 Task: Look for space in Sīrkāzhi, India from 4th June, 2023 to 15th June, 2023 for 2 adults in price range Rs.10000 to Rs.15000. Place can be entire place with 1  bedroom having 1 bed and 1 bathroom. Property type can be house, flat, guest house, hotel. Booking option can be shelf check-in. Required host language is English.
Action: Mouse moved to (402, 73)
Screenshot: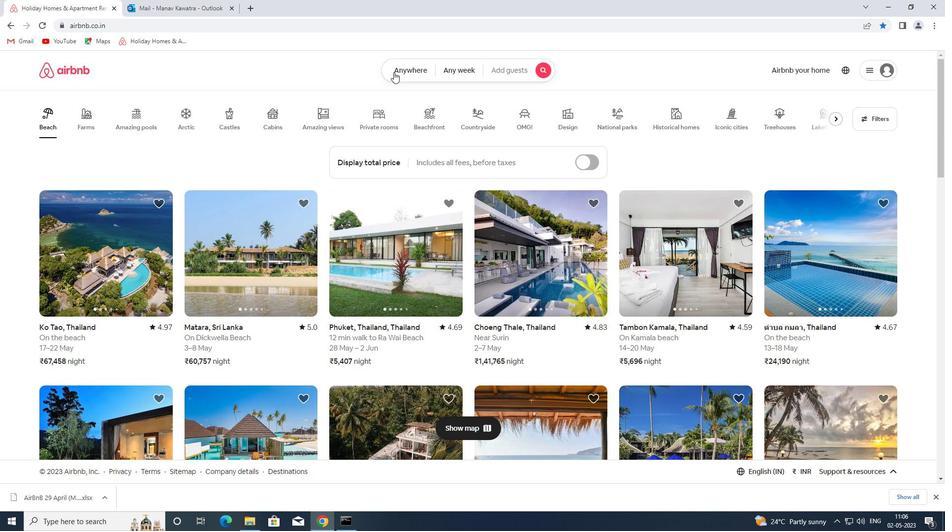 
Action: Mouse pressed left at (402, 73)
Screenshot: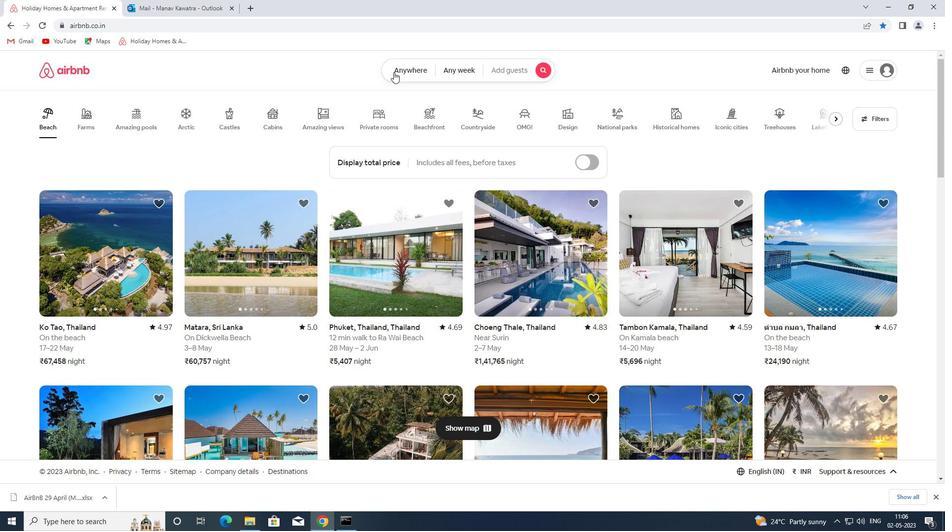 
Action: Mouse moved to (340, 111)
Screenshot: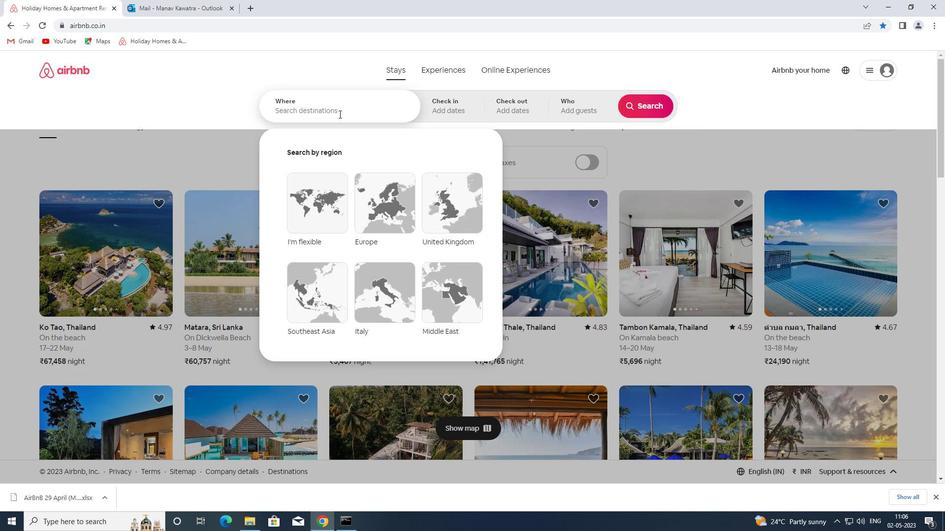 
Action: Mouse pressed left at (340, 111)
Screenshot: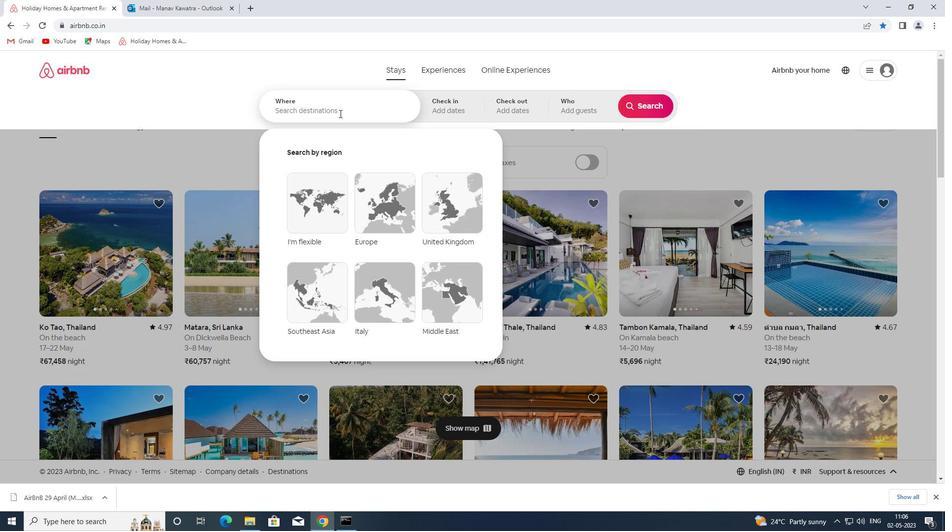 
Action: Key pressed sirkazhi<Key.space>india<Key.enter>
Screenshot: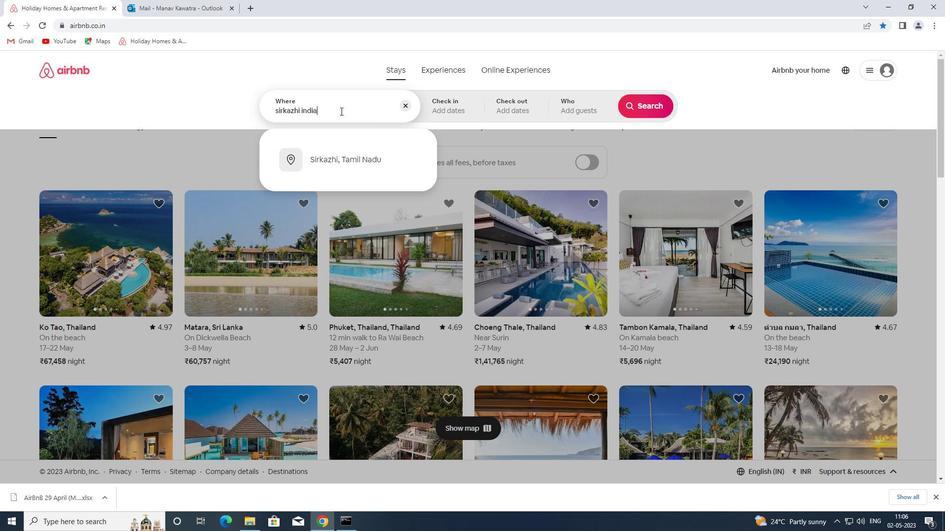 
Action: Mouse moved to (494, 252)
Screenshot: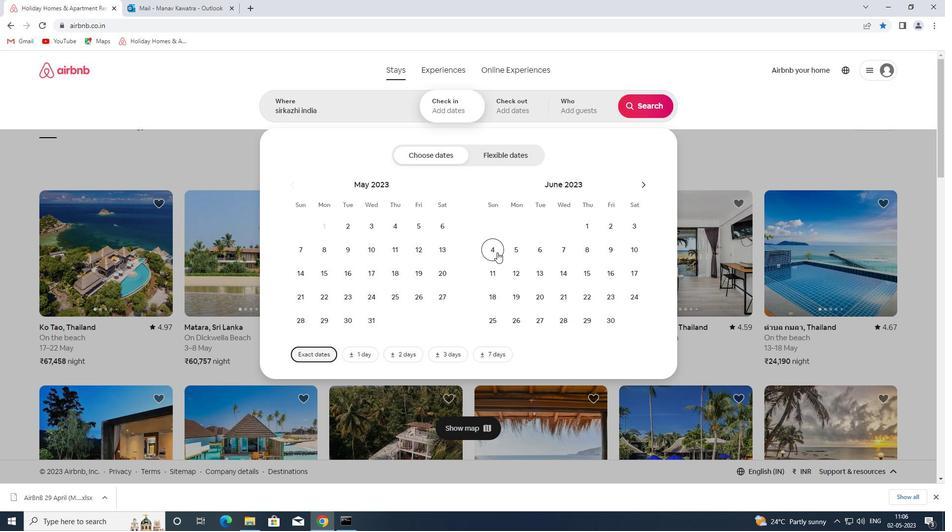 
Action: Mouse pressed left at (494, 252)
Screenshot: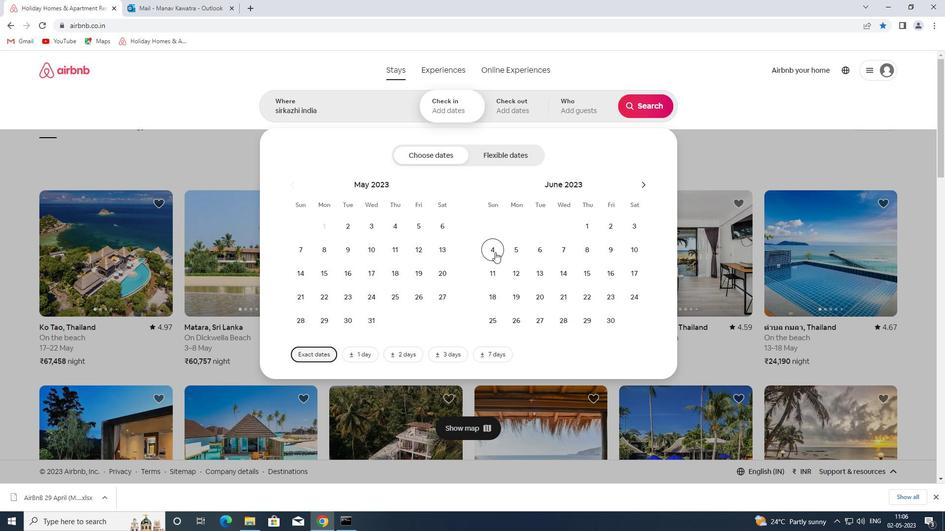 
Action: Mouse moved to (593, 274)
Screenshot: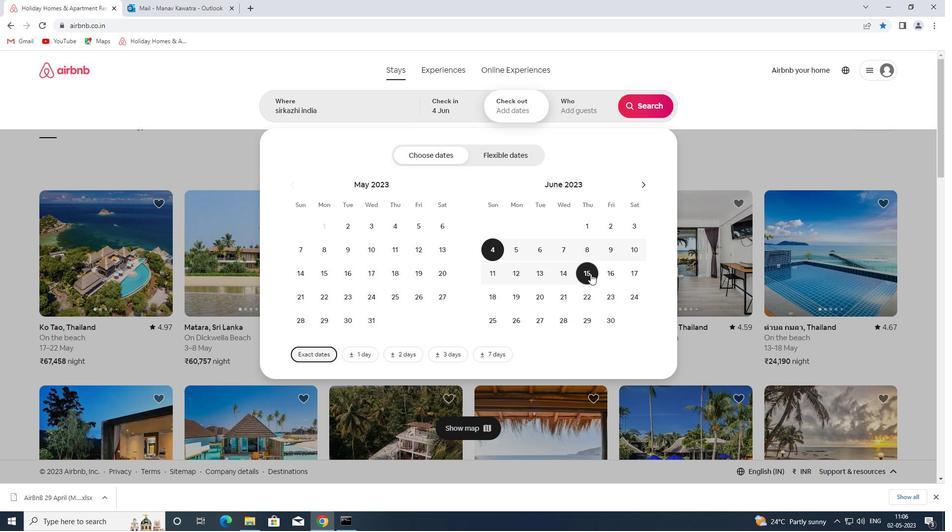 
Action: Mouse pressed left at (593, 274)
Screenshot: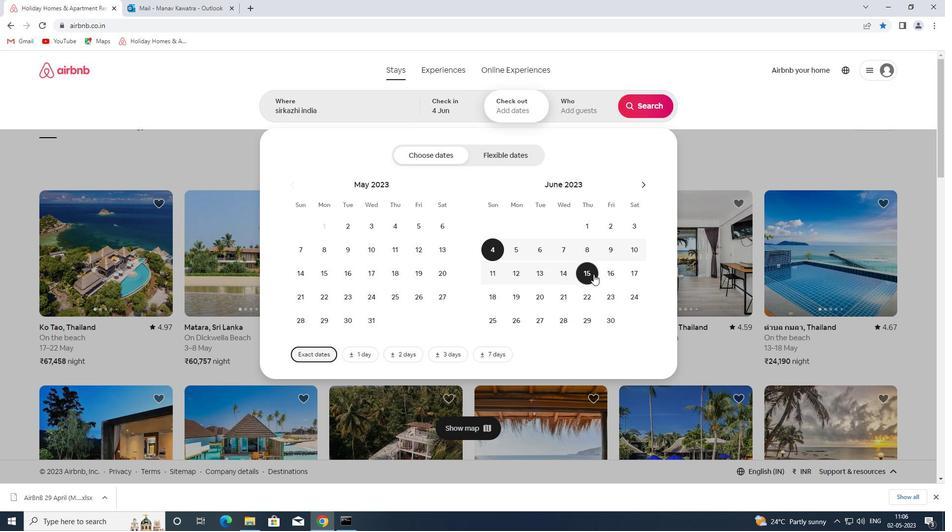 
Action: Mouse moved to (577, 104)
Screenshot: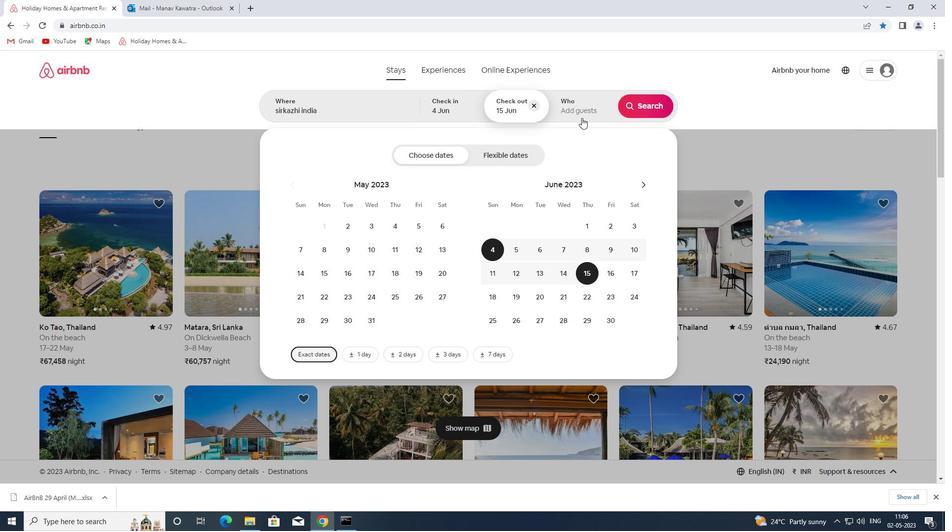 
Action: Mouse pressed left at (577, 104)
Screenshot: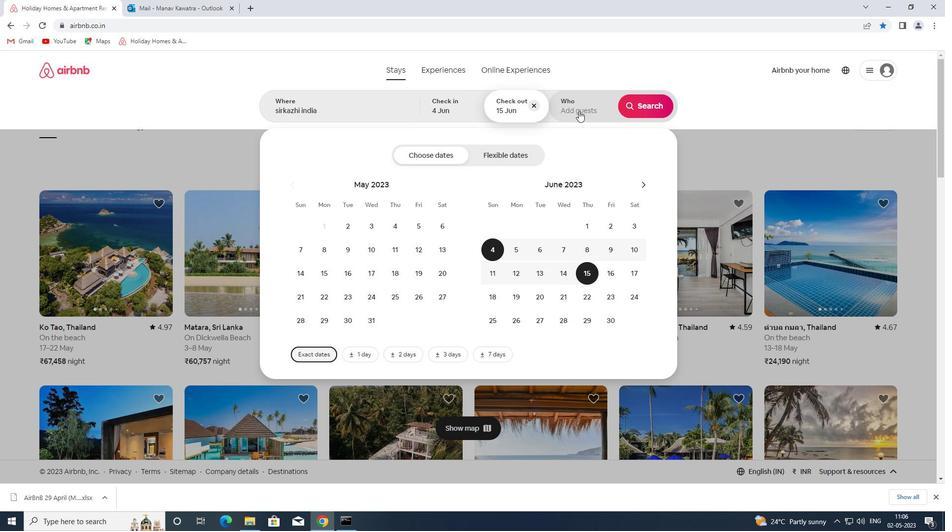 
Action: Mouse moved to (644, 158)
Screenshot: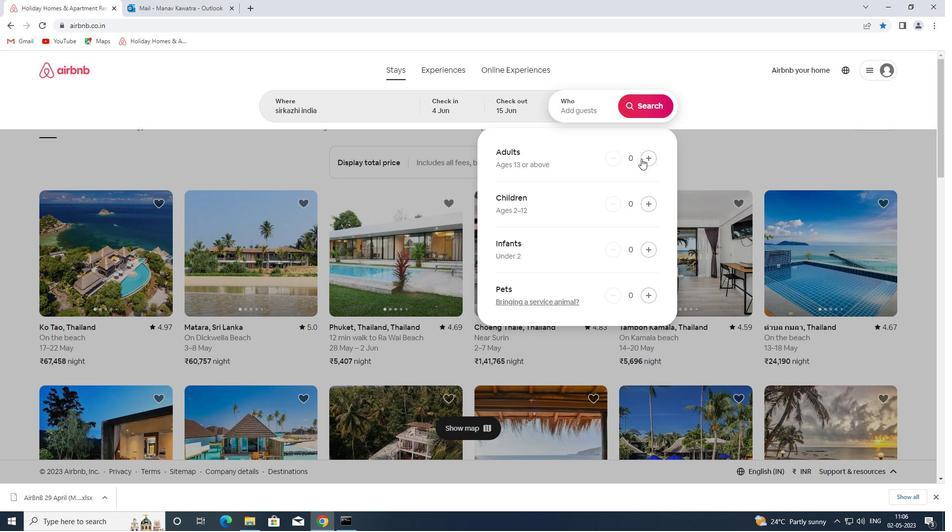 
Action: Mouse pressed left at (644, 158)
Screenshot: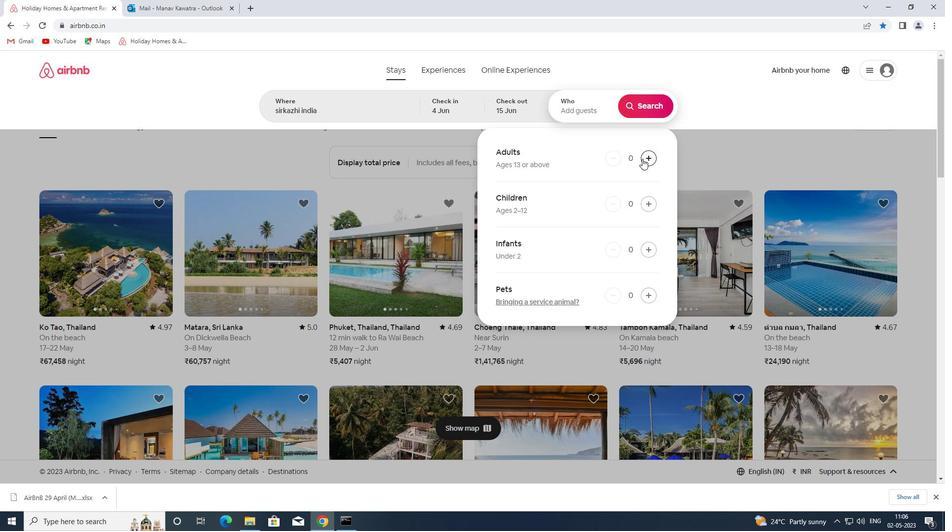 
Action: Mouse pressed left at (644, 158)
Screenshot: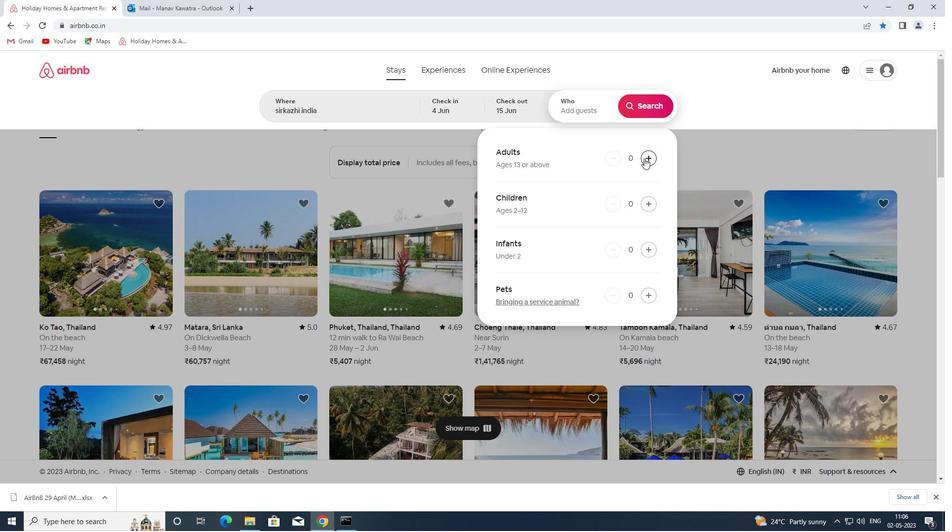 
Action: Mouse moved to (638, 101)
Screenshot: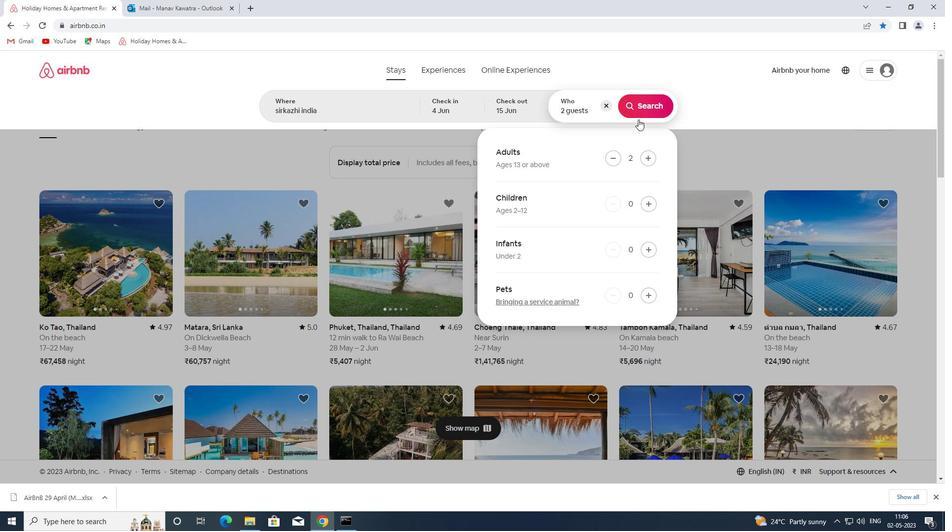 
Action: Mouse pressed left at (638, 101)
Screenshot: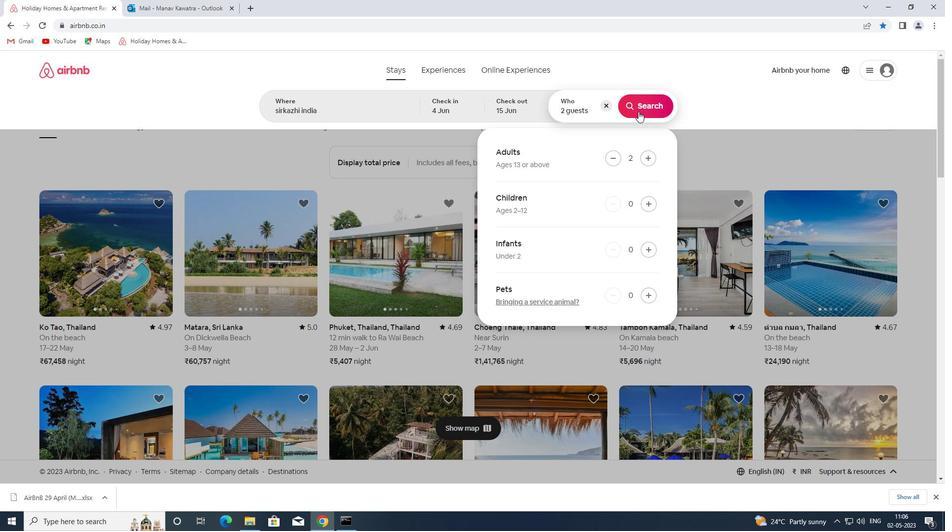 
Action: Mouse moved to (910, 104)
Screenshot: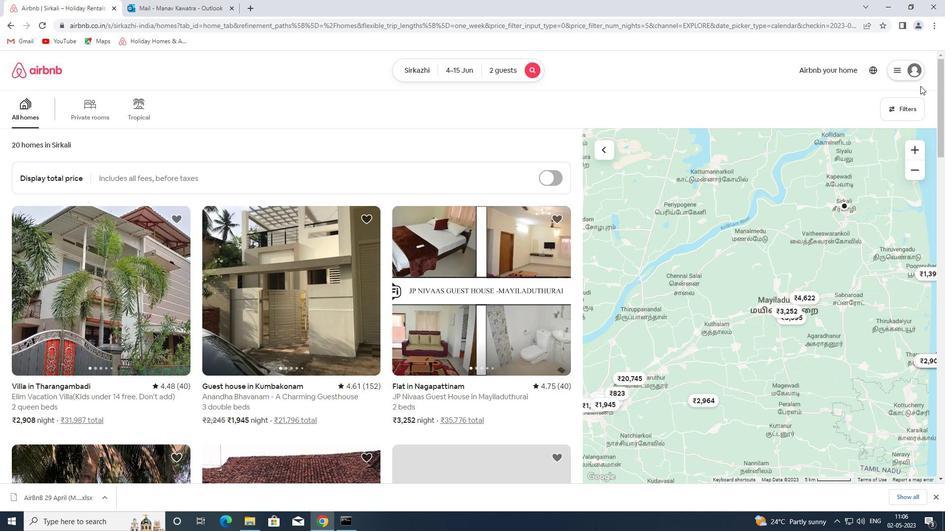 
Action: Mouse pressed left at (910, 104)
Screenshot: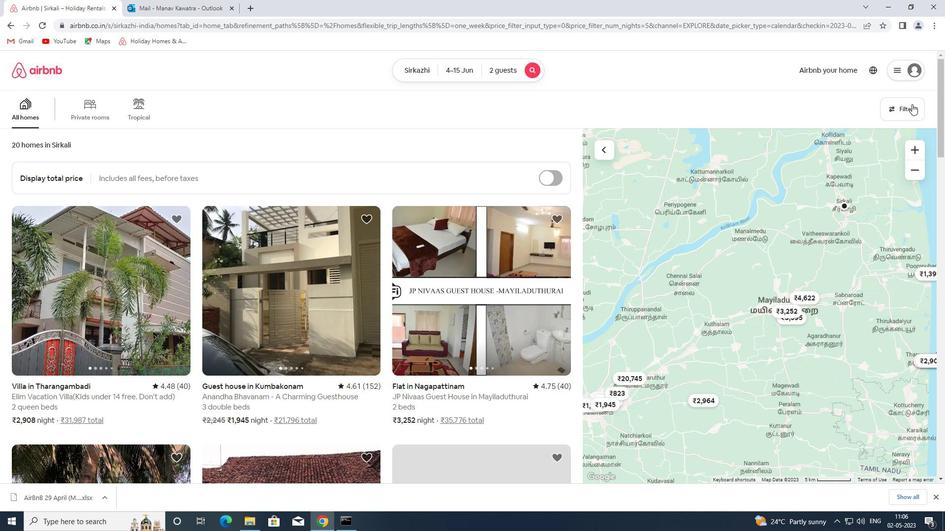 
Action: Mouse moved to (375, 234)
Screenshot: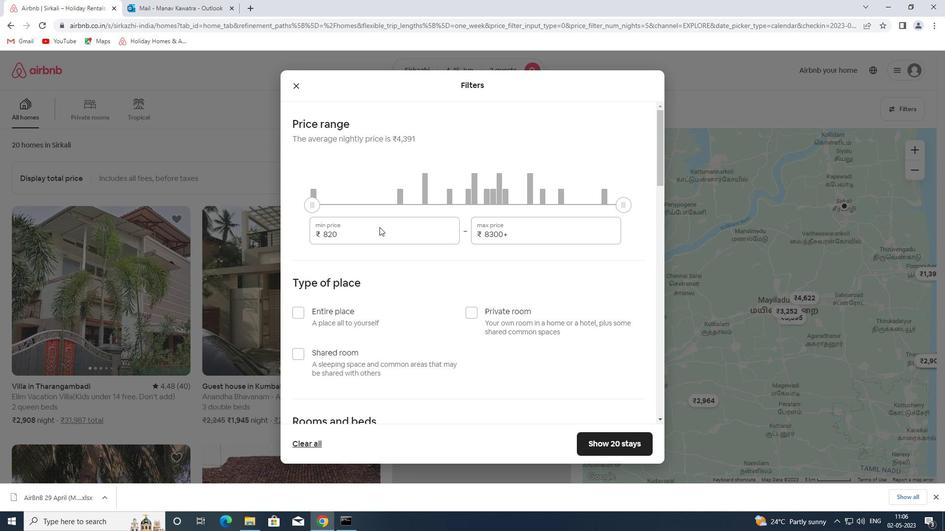 
Action: Mouse pressed left at (375, 234)
Screenshot: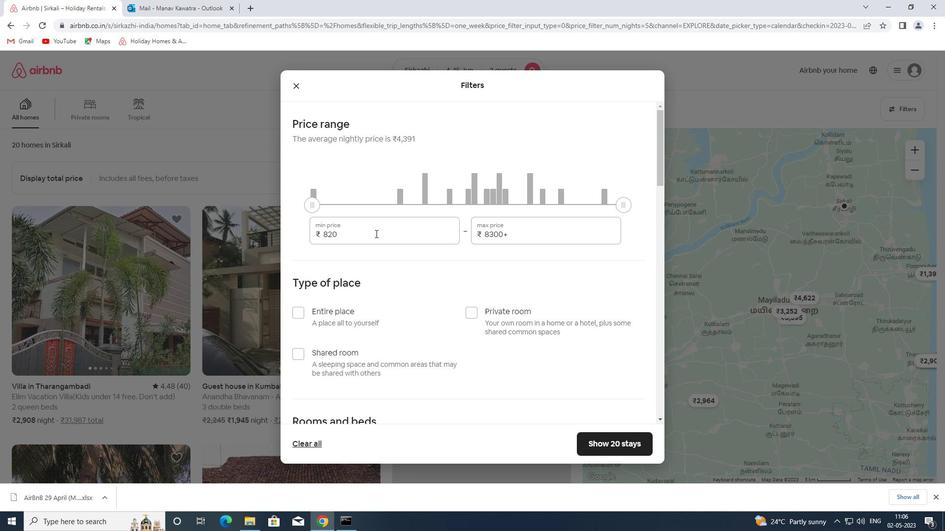 
Action: Mouse pressed left at (375, 234)
Screenshot: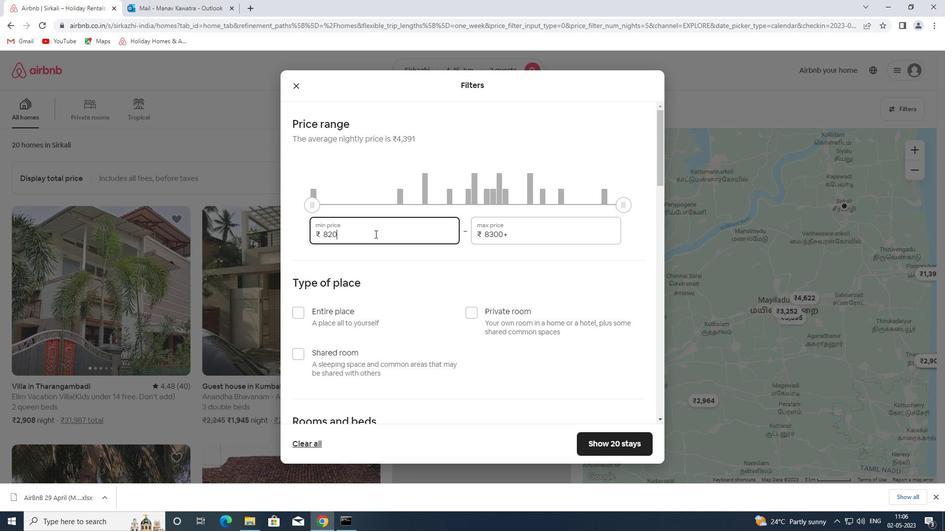 
Action: Key pressed 10000<Key.tab>15000
Screenshot: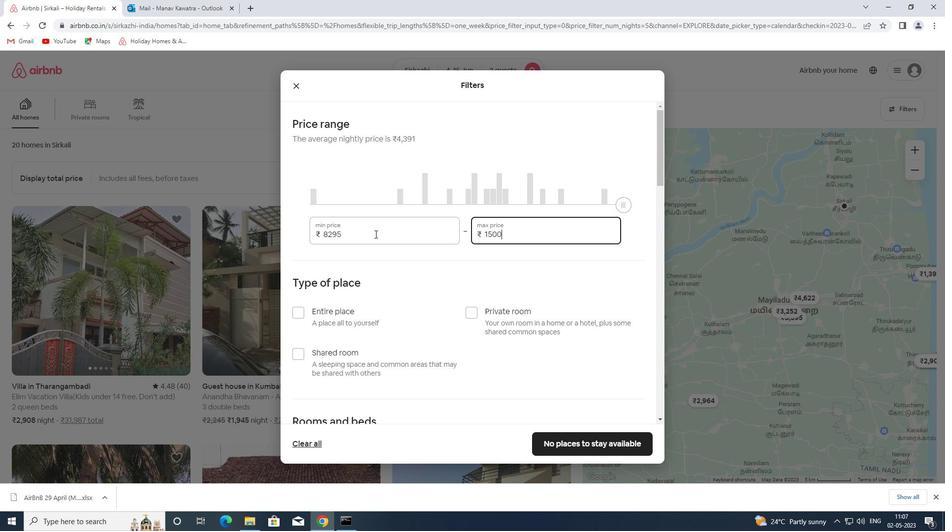 
Action: Mouse moved to (330, 314)
Screenshot: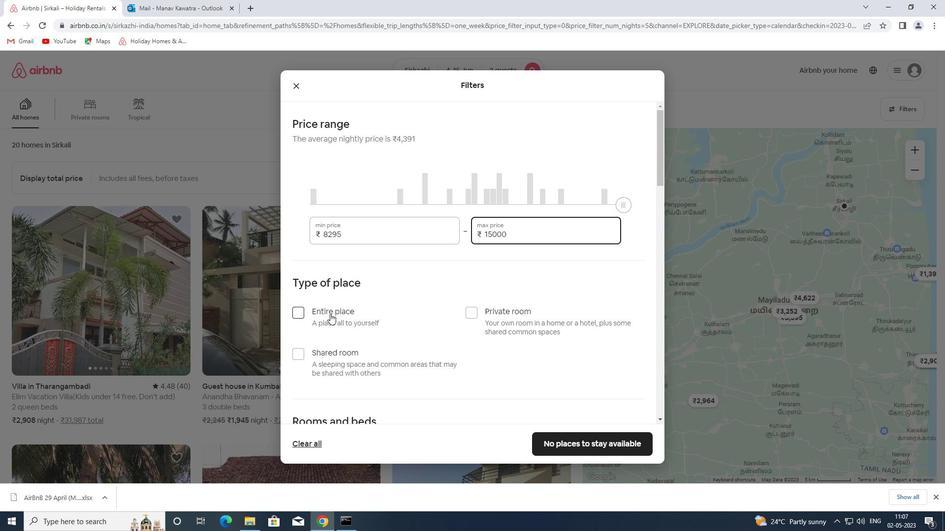 
Action: Mouse pressed left at (330, 314)
Screenshot: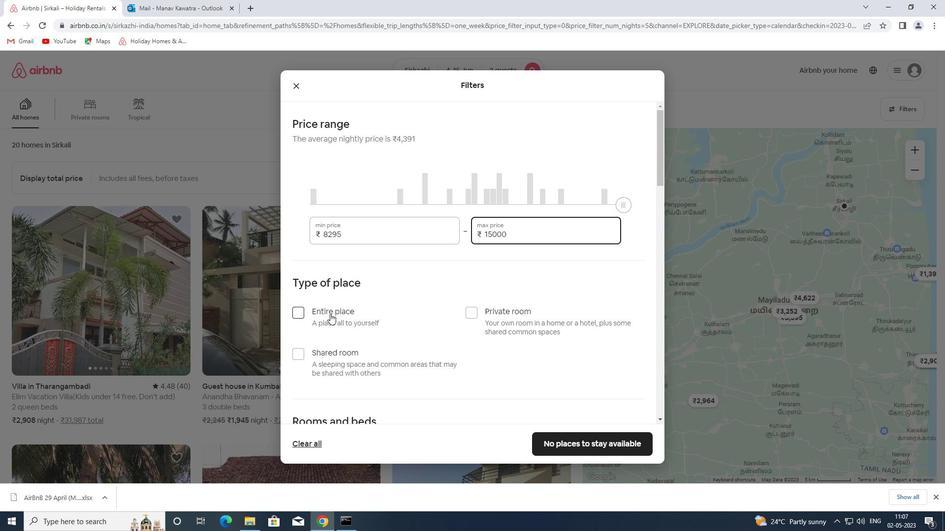 
Action: Mouse moved to (363, 272)
Screenshot: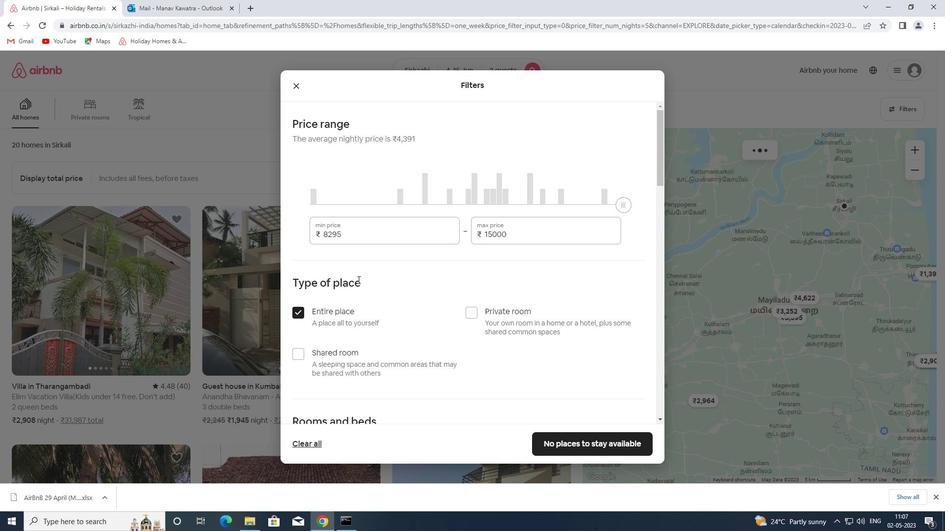 
Action: Mouse scrolled (363, 272) with delta (0, 0)
Screenshot: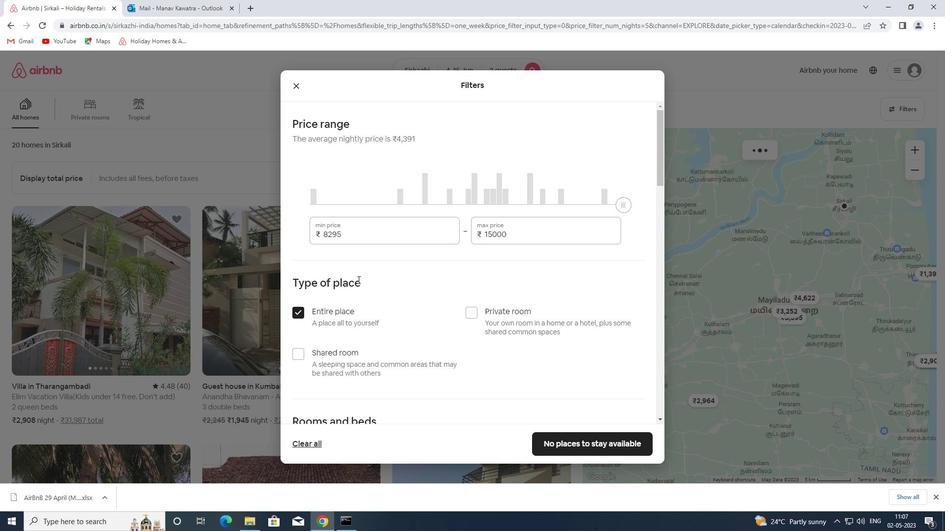 
Action: Mouse scrolled (363, 272) with delta (0, 0)
Screenshot: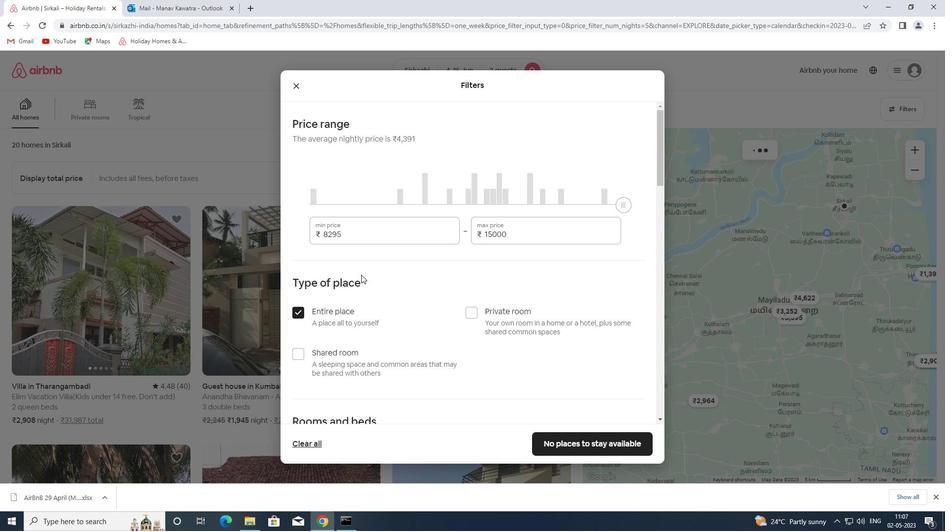 
Action: Mouse moved to (363, 272)
Screenshot: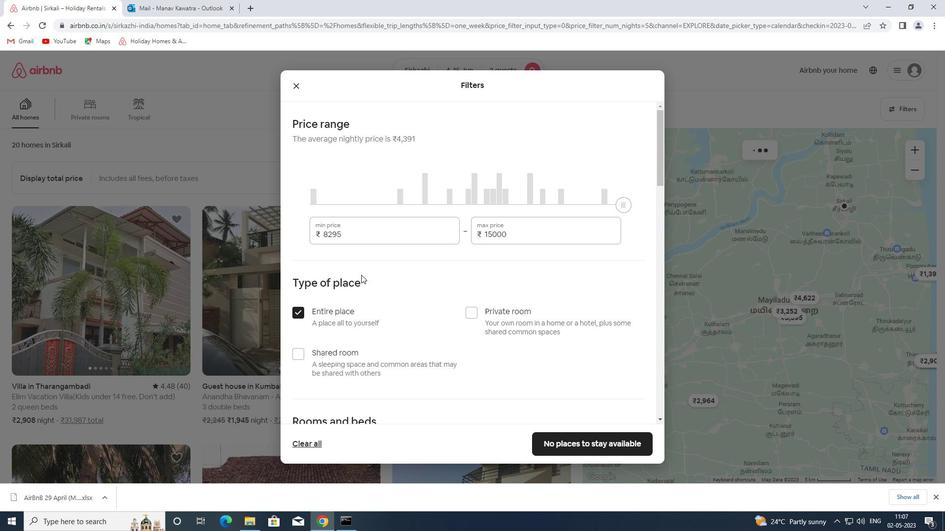
Action: Mouse scrolled (363, 272) with delta (0, 0)
Screenshot: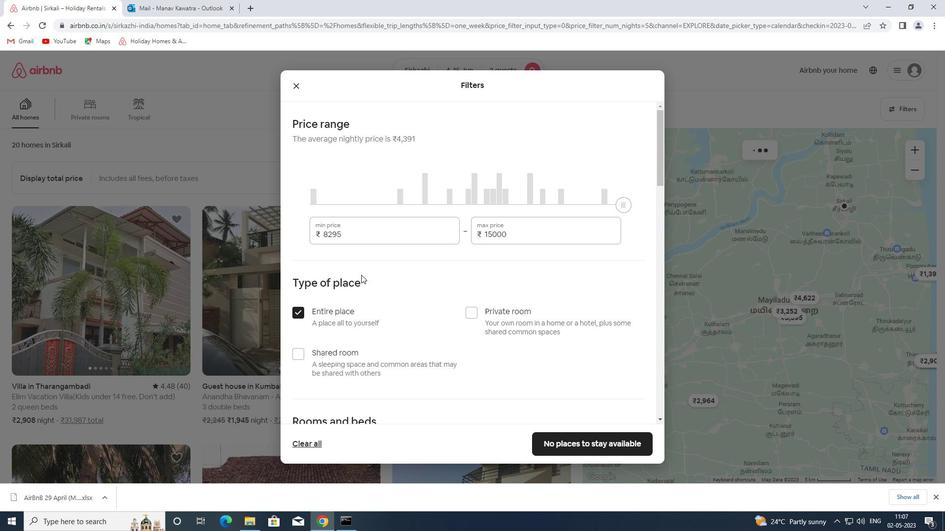 
Action: Mouse scrolled (363, 272) with delta (0, 0)
Screenshot: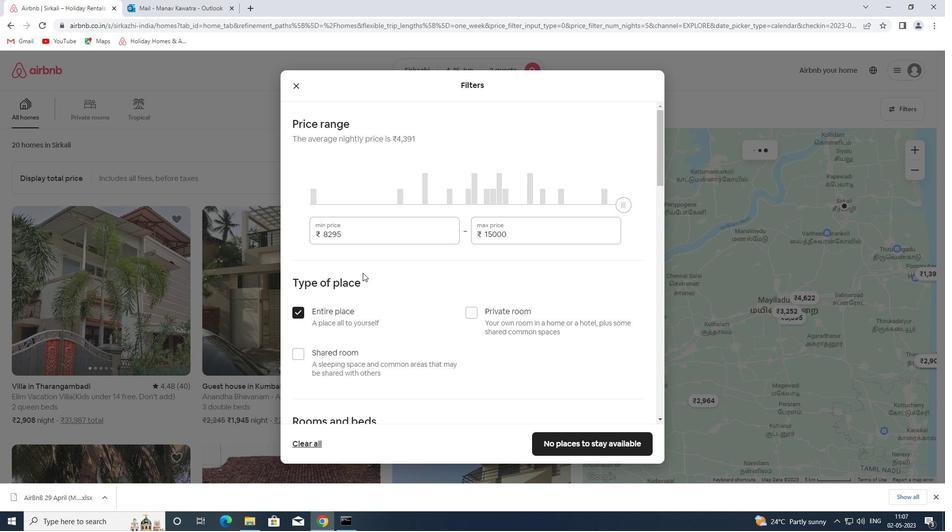 
Action: Mouse scrolled (363, 272) with delta (0, 0)
Screenshot: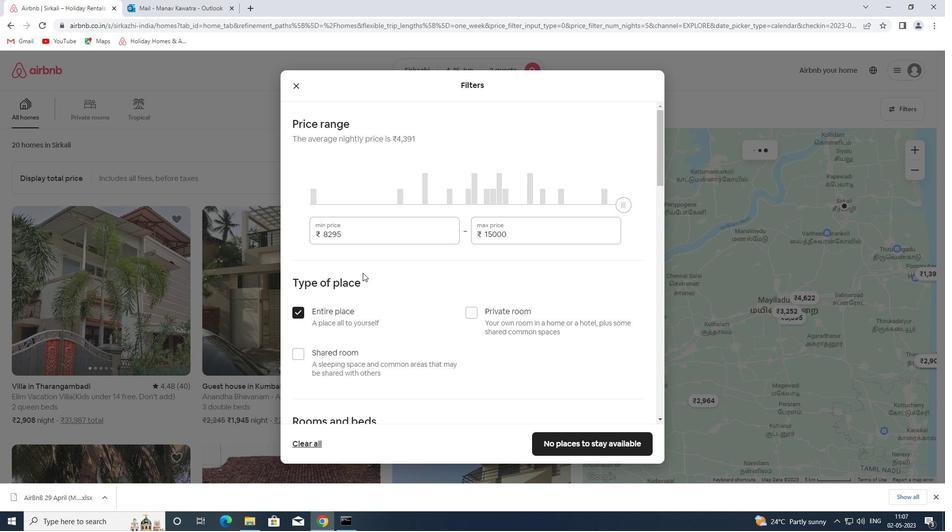 
Action: Mouse scrolled (363, 272) with delta (0, 0)
Screenshot: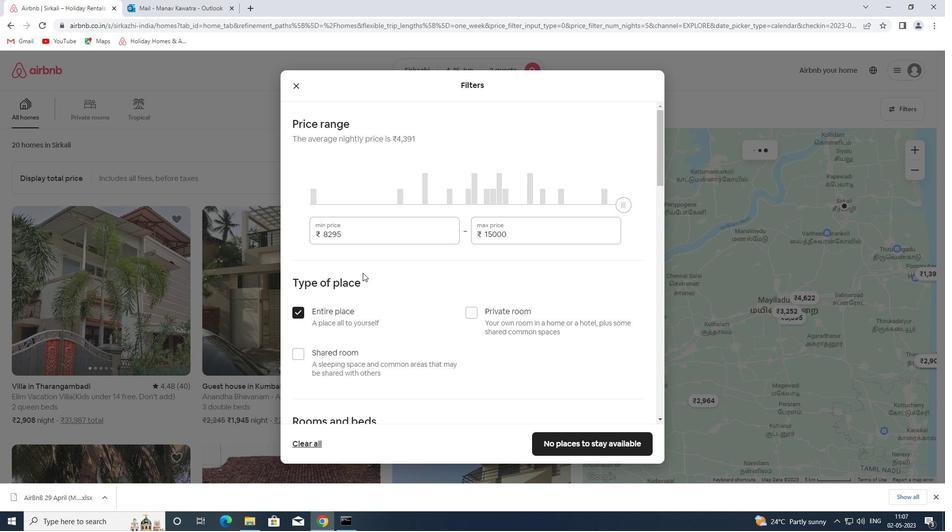 
Action: Mouse moved to (352, 189)
Screenshot: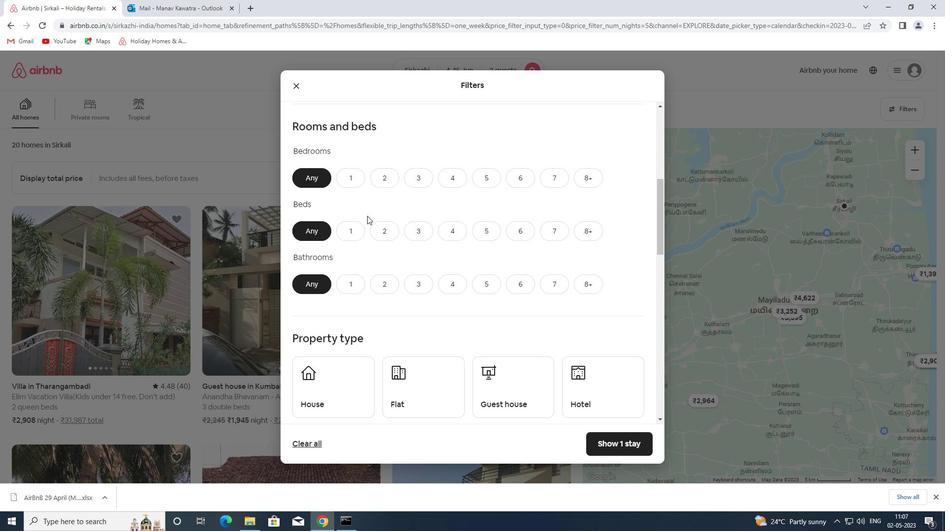 
Action: Mouse pressed left at (352, 189)
Screenshot: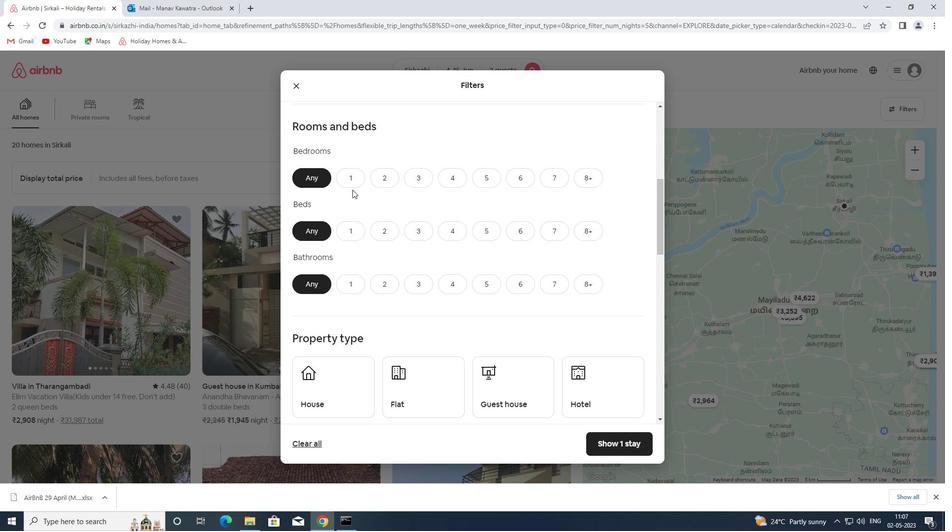 
Action: Mouse moved to (352, 181)
Screenshot: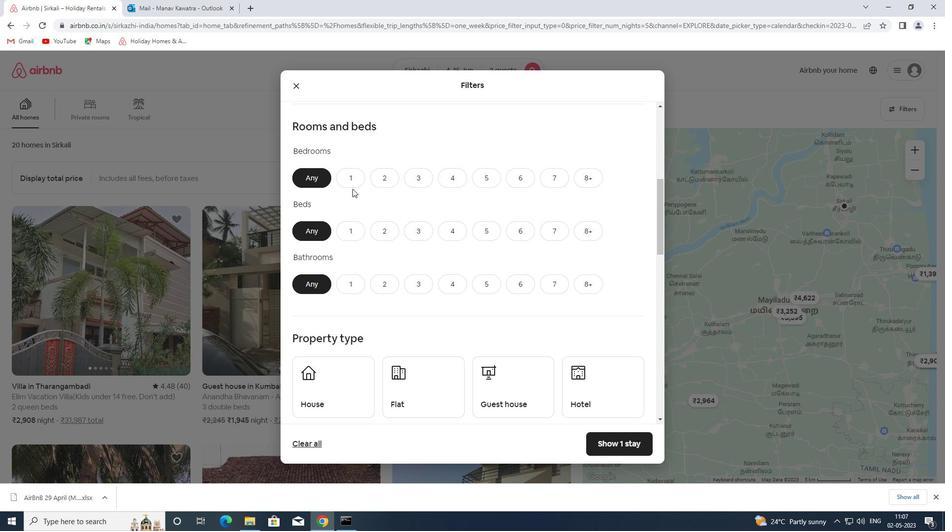 
Action: Mouse pressed left at (352, 181)
Screenshot: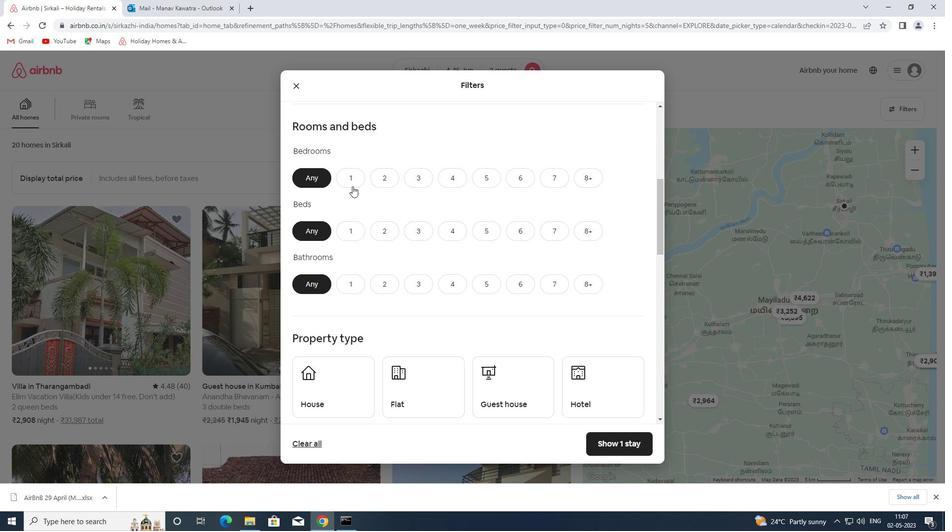 
Action: Mouse moved to (349, 233)
Screenshot: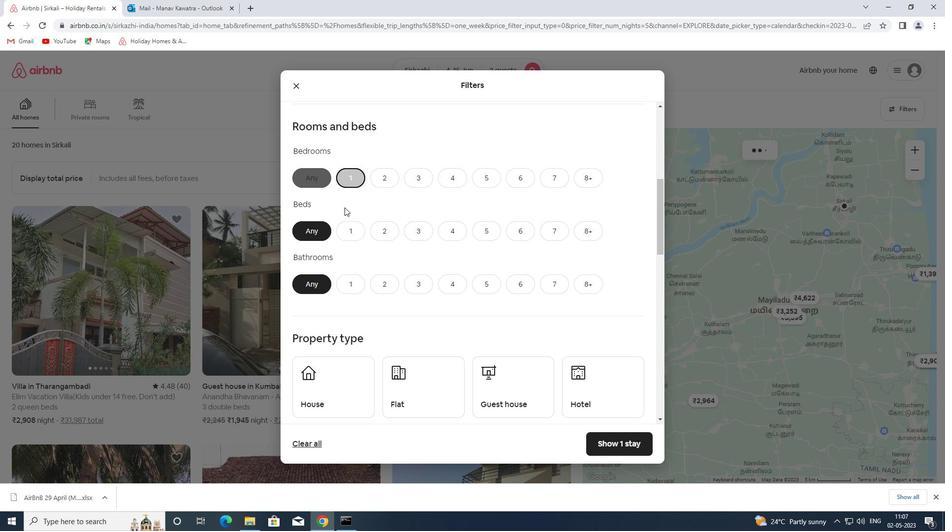 
Action: Mouse pressed left at (349, 233)
Screenshot: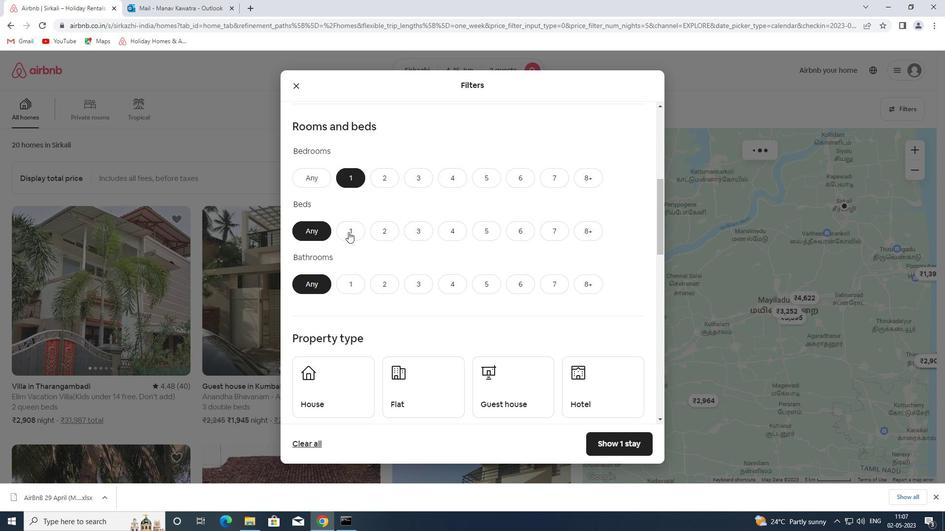 
Action: Mouse moved to (347, 287)
Screenshot: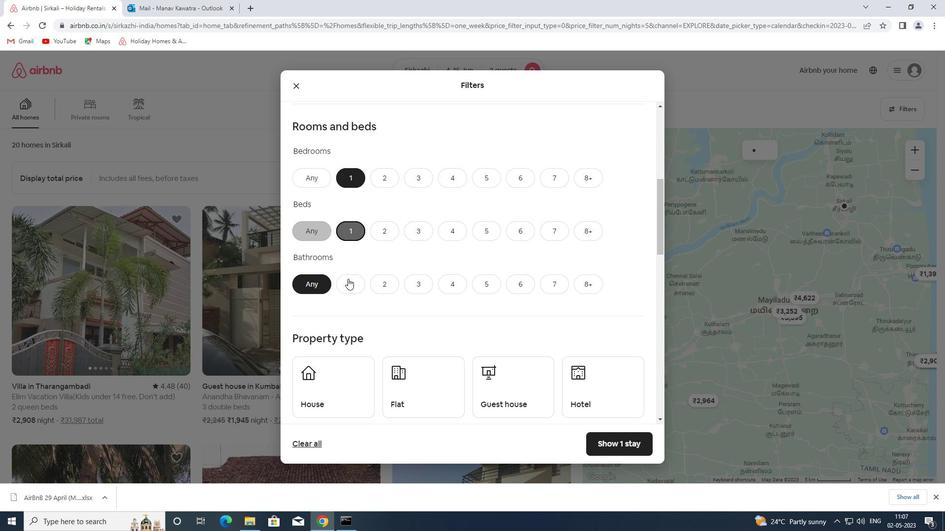 
Action: Mouse pressed left at (347, 287)
Screenshot: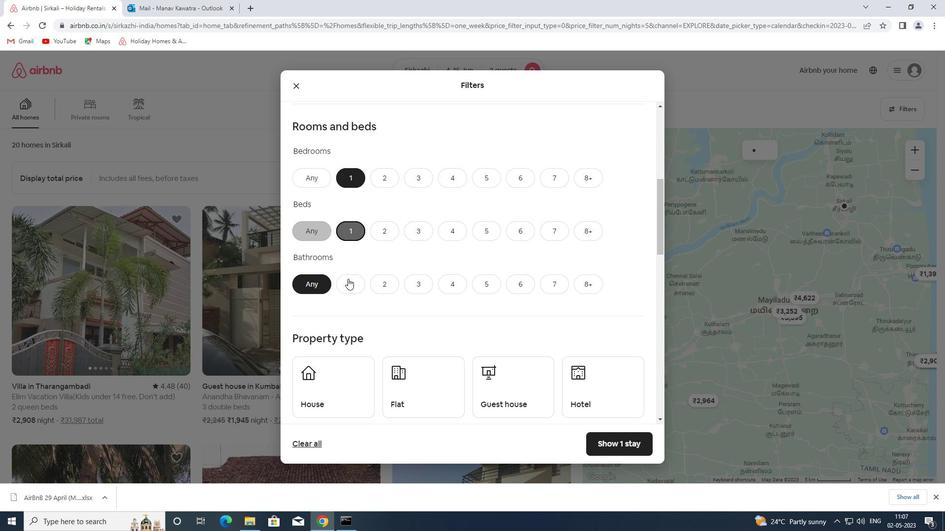 
Action: Mouse moved to (327, 360)
Screenshot: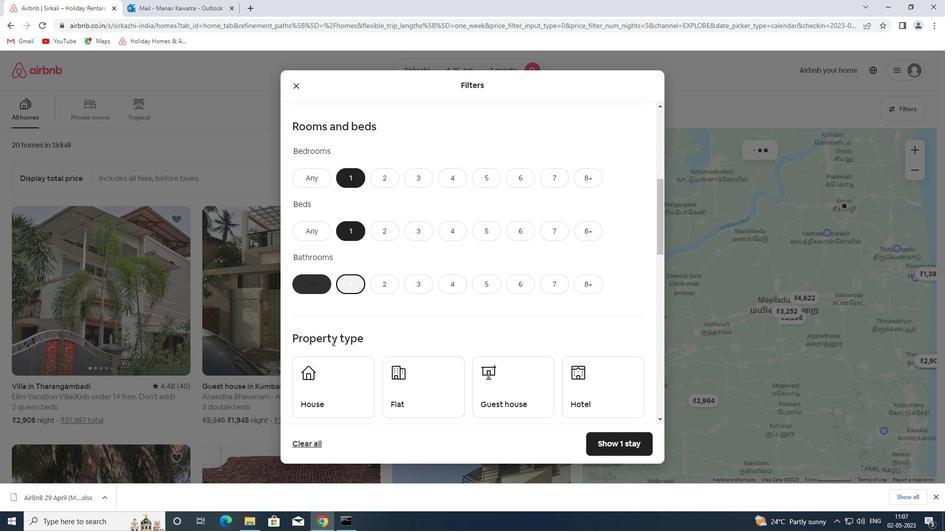 
Action: Mouse pressed left at (327, 360)
Screenshot: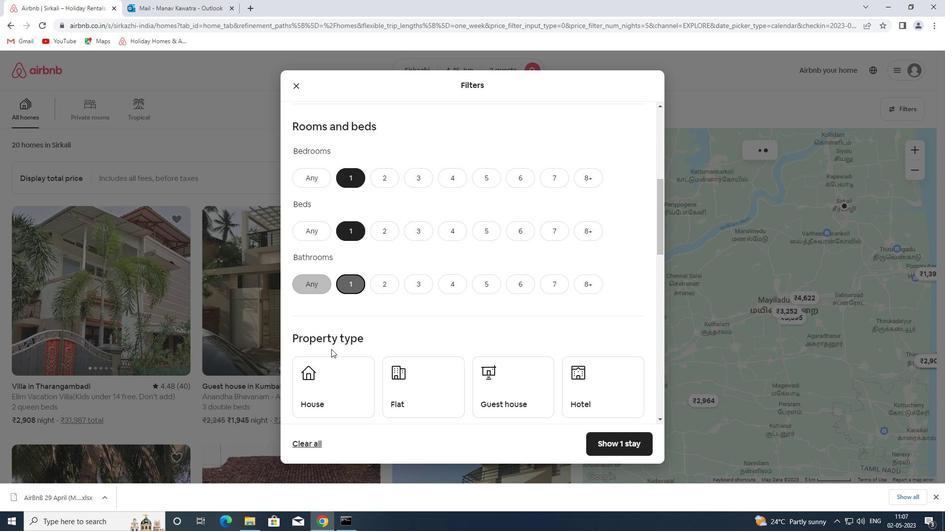 
Action: Mouse moved to (390, 391)
Screenshot: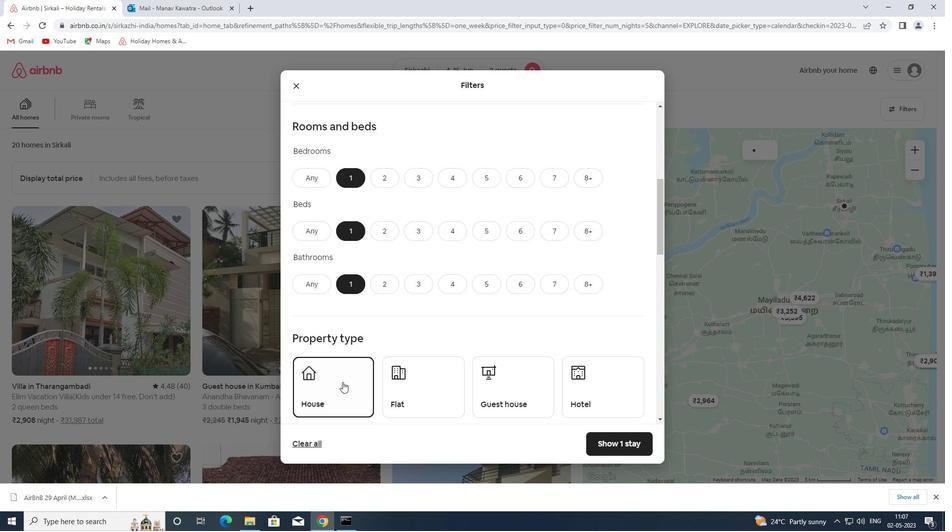 
Action: Mouse pressed left at (390, 391)
Screenshot: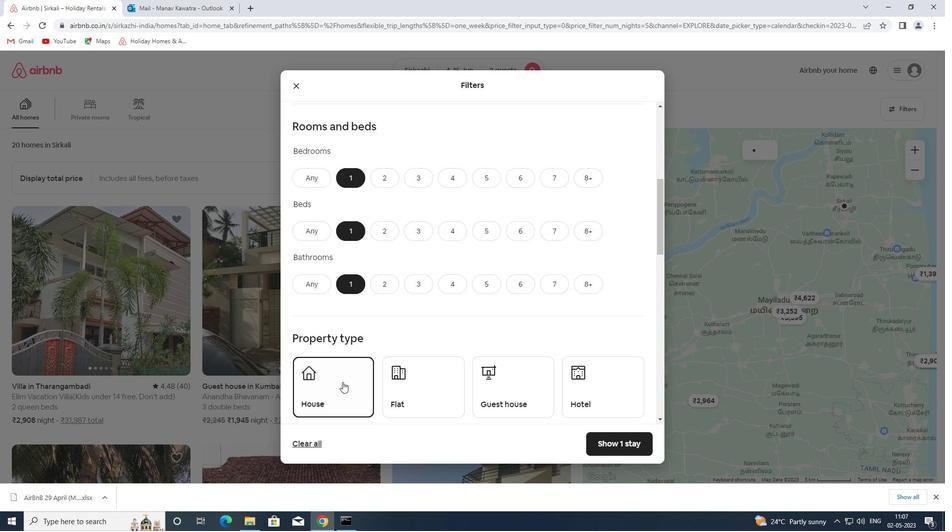 
Action: Mouse moved to (480, 381)
Screenshot: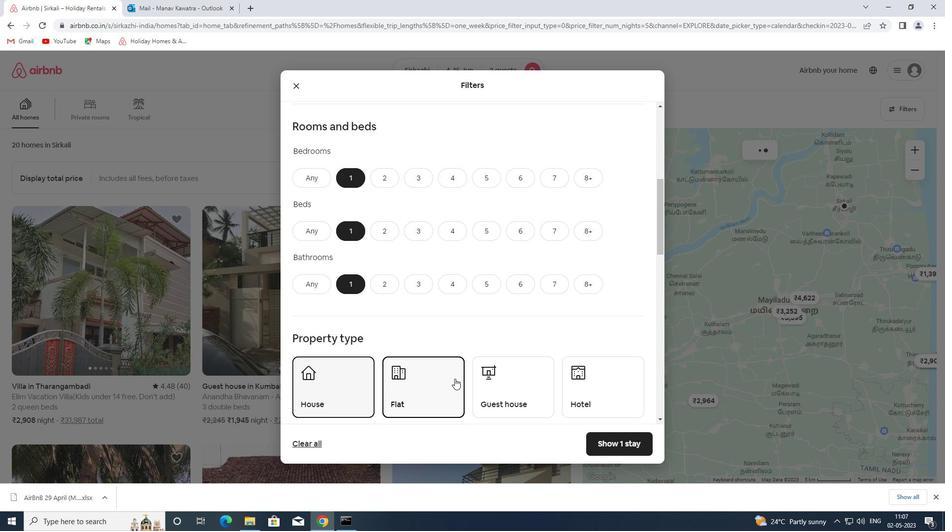 
Action: Mouse pressed left at (480, 381)
Screenshot: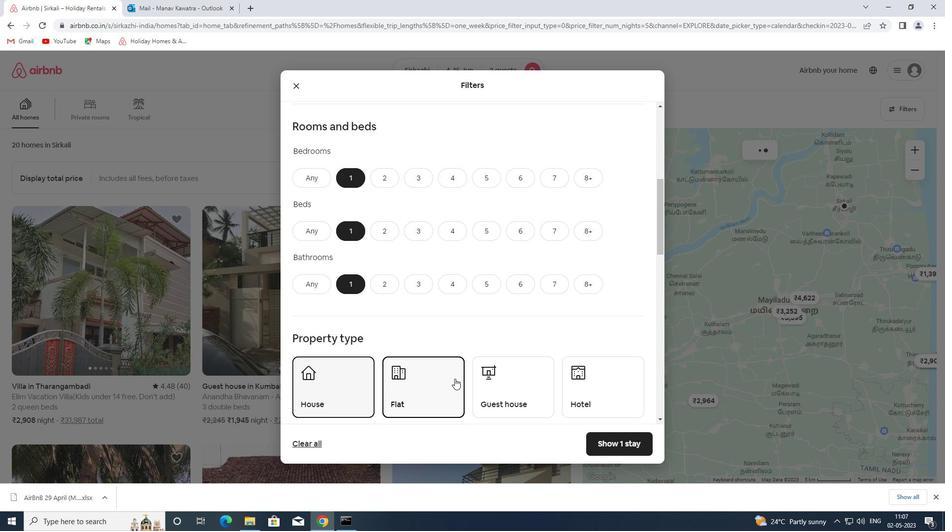 
Action: Mouse moved to (568, 382)
Screenshot: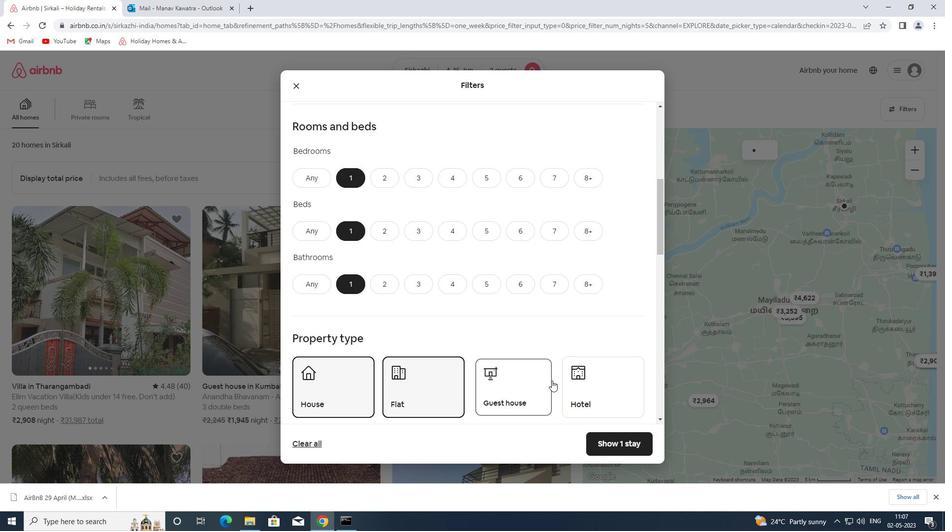 
Action: Mouse pressed left at (568, 382)
Screenshot: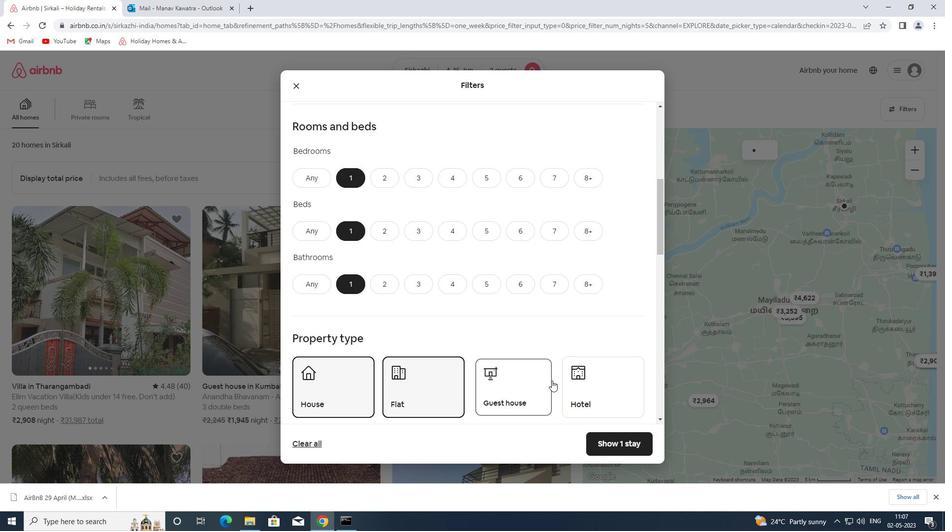 
Action: Mouse moved to (542, 289)
Screenshot: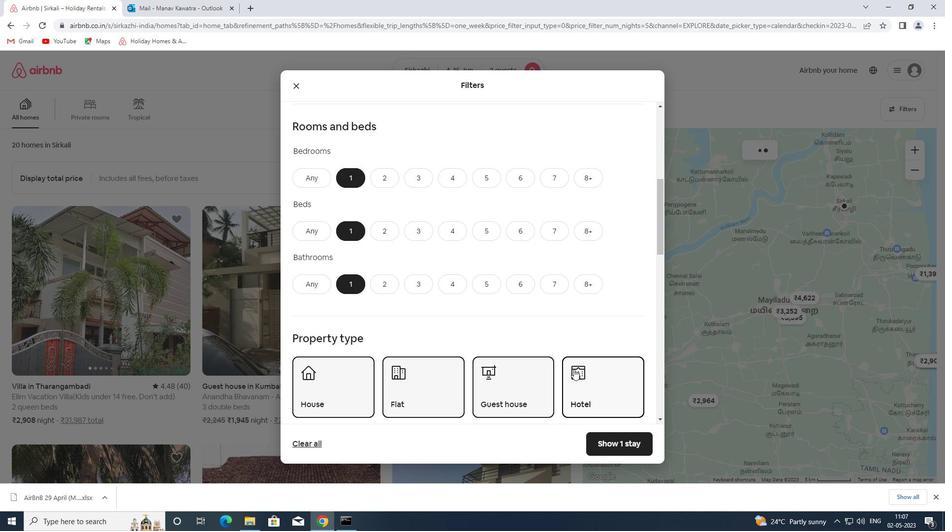 
Action: Mouse scrolled (542, 288) with delta (0, 0)
Screenshot: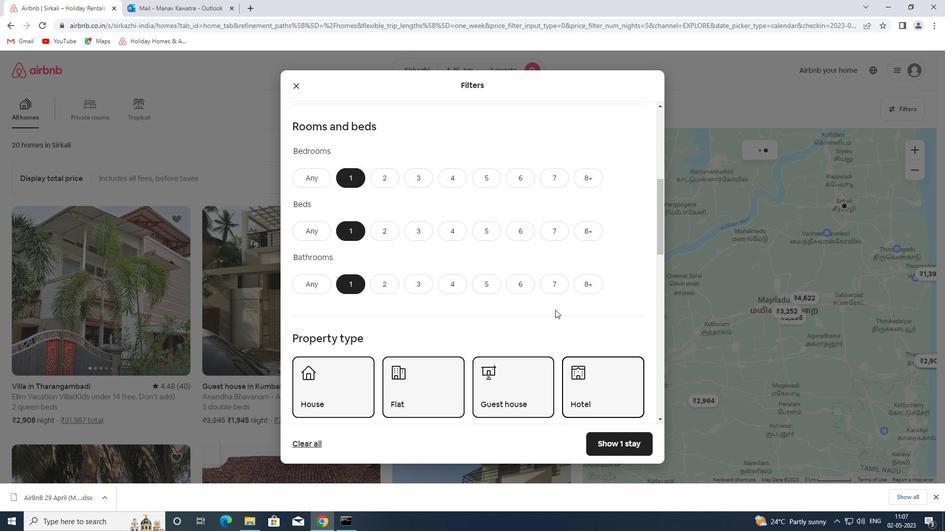 
Action: Mouse moved to (541, 289)
Screenshot: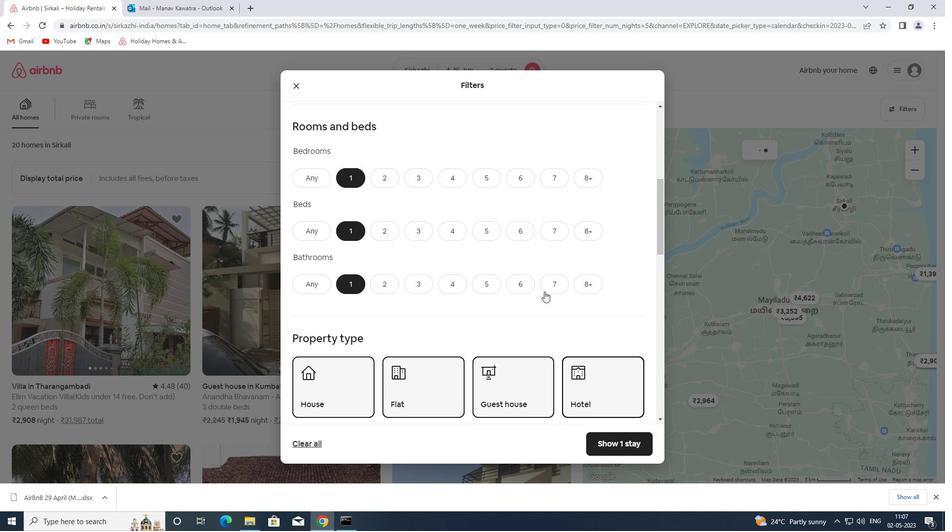 
Action: Mouse scrolled (541, 288) with delta (0, 0)
Screenshot: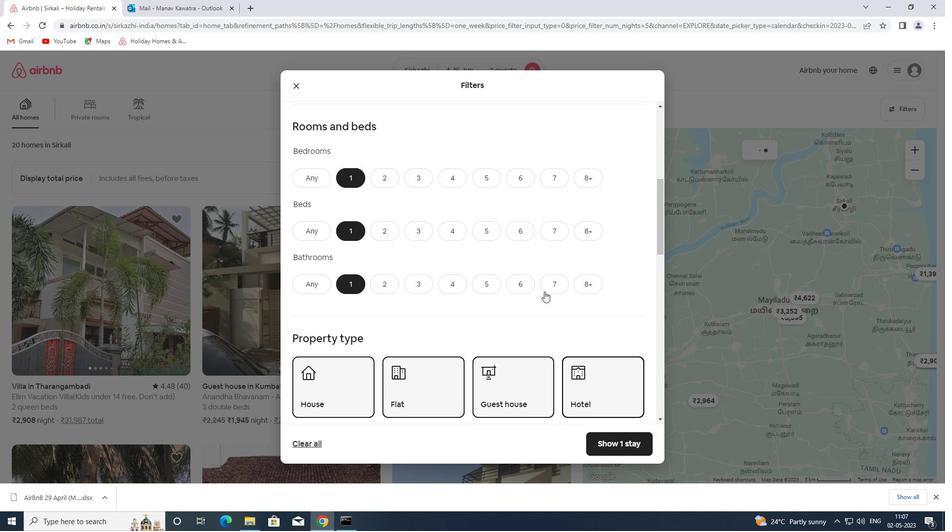 
Action: Mouse moved to (539, 288)
Screenshot: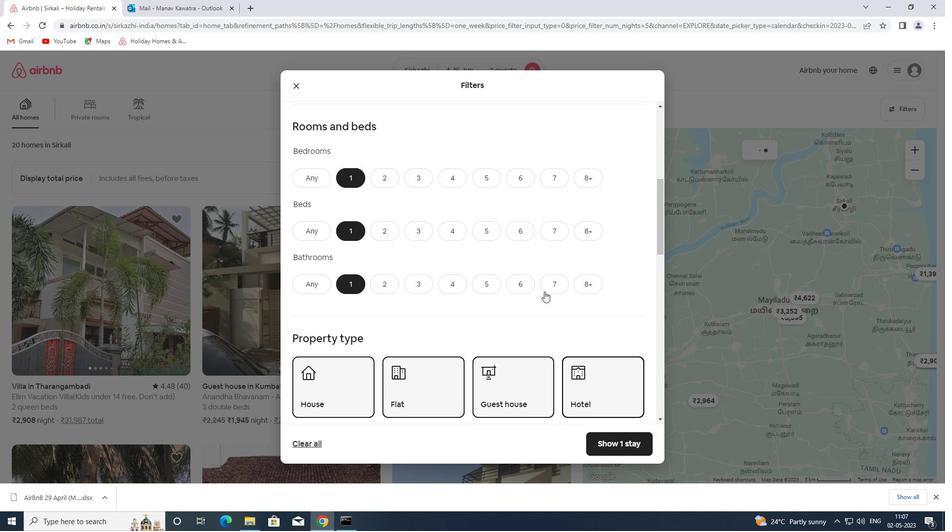 
Action: Mouse scrolled (539, 288) with delta (0, 0)
Screenshot: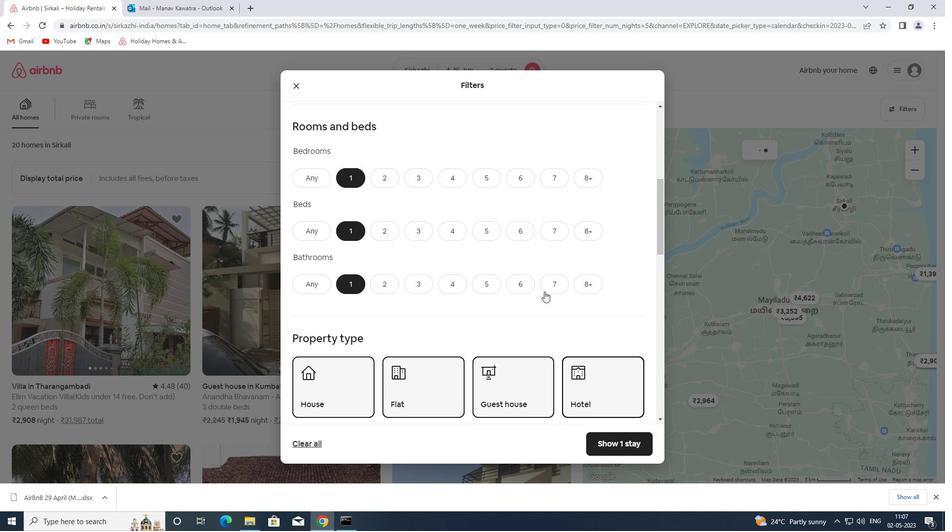 
Action: Mouse moved to (538, 287)
Screenshot: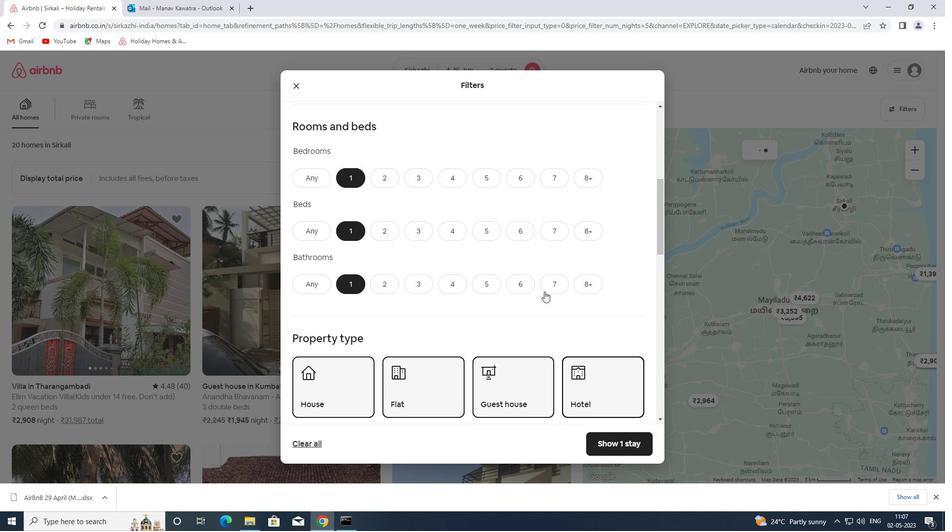 
Action: Mouse scrolled (538, 287) with delta (0, 0)
Screenshot: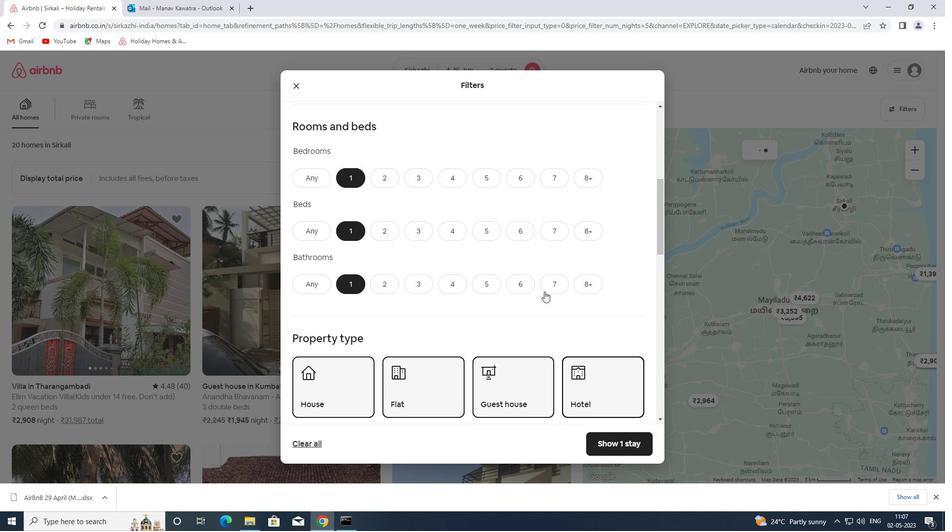 
Action: Mouse moved to (538, 287)
Screenshot: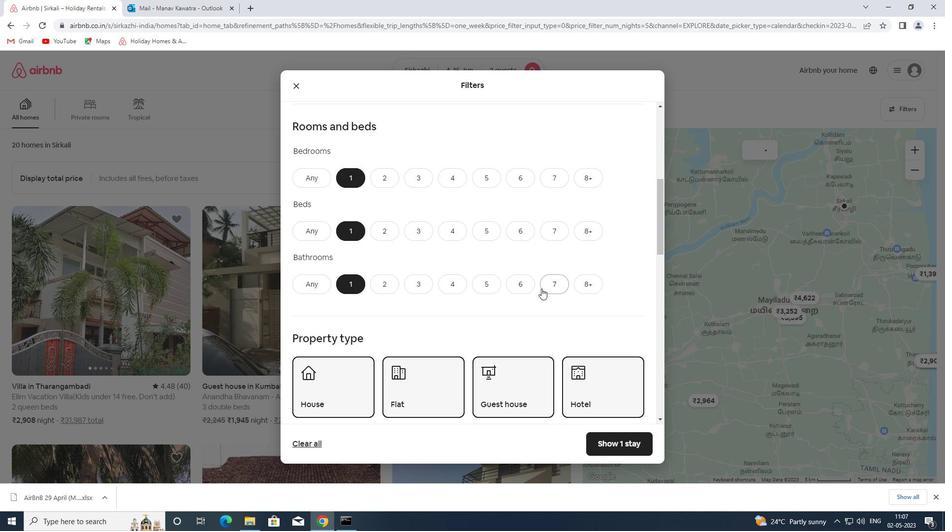 
Action: Mouse scrolled (538, 287) with delta (0, 0)
Screenshot: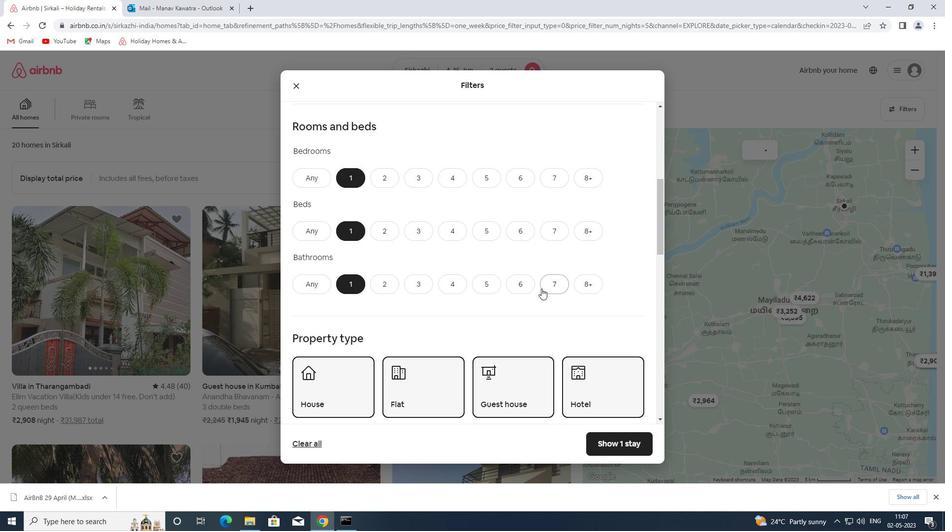 
Action: Mouse moved to (533, 276)
Screenshot: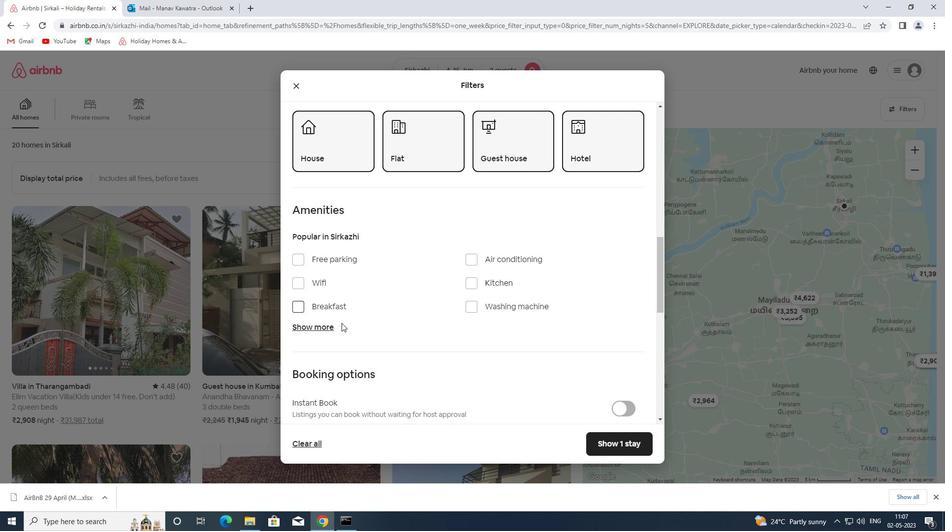 
Action: Mouse scrolled (533, 276) with delta (0, 0)
Screenshot: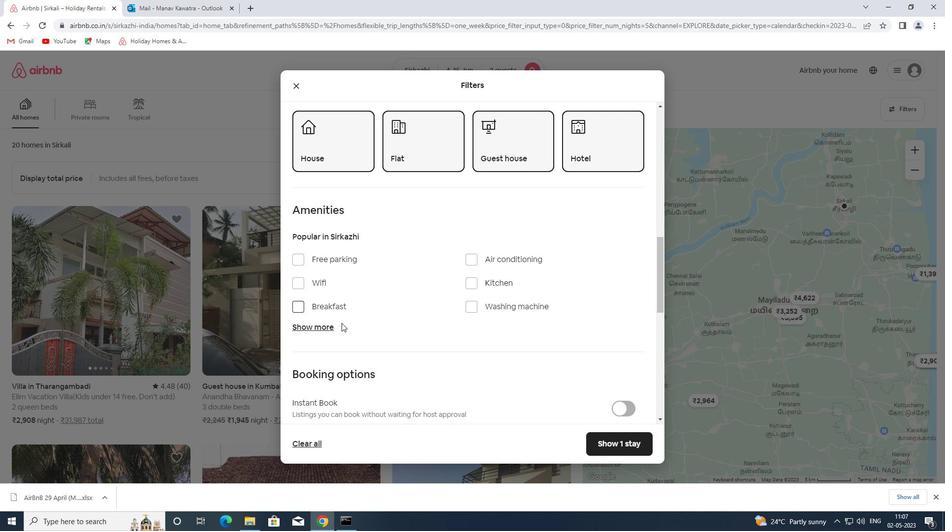 
Action: Mouse moved to (533, 276)
Screenshot: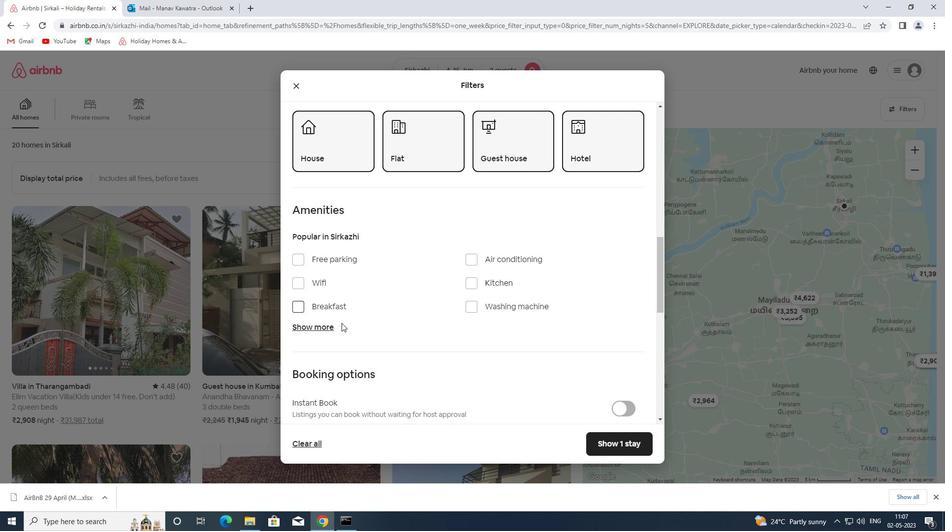 
Action: Mouse scrolled (533, 276) with delta (0, 0)
Screenshot: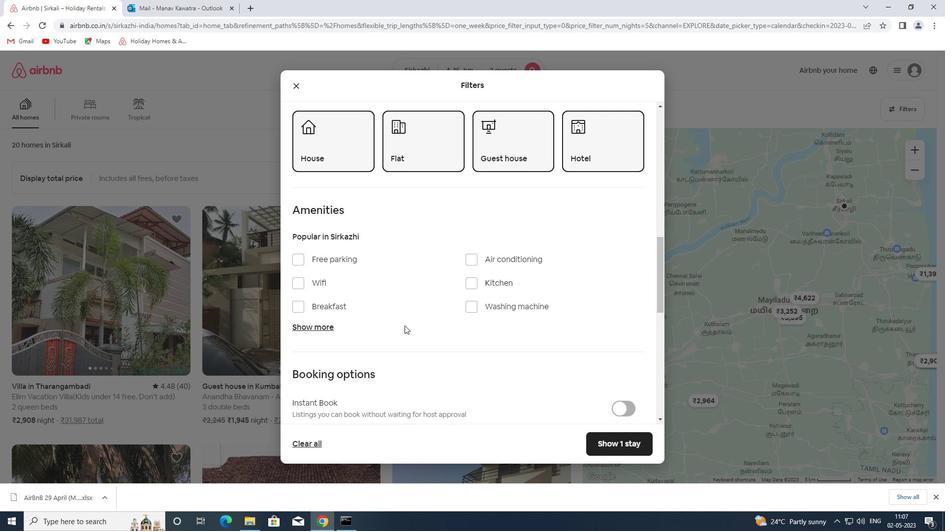 
Action: Mouse scrolled (533, 276) with delta (0, 0)
Screenshot: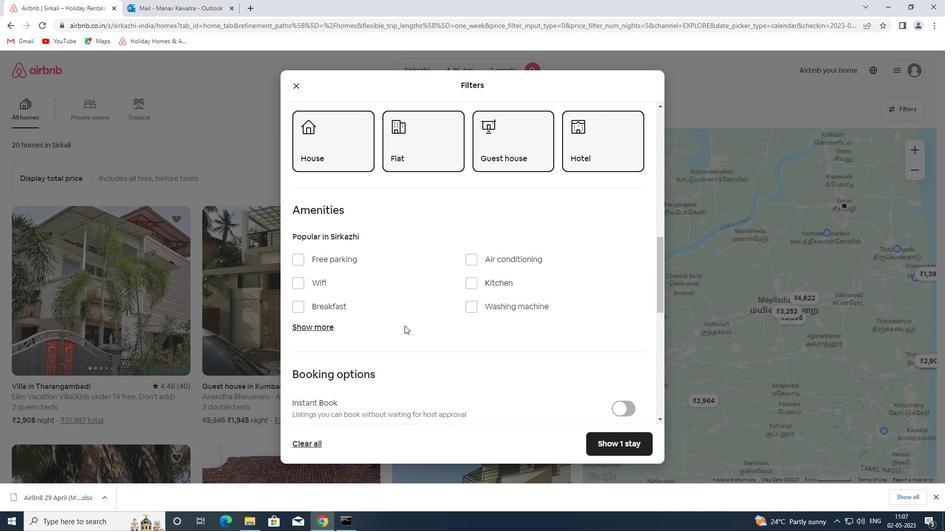 
Action: Mouse moved to (534, 276)
Screenshot: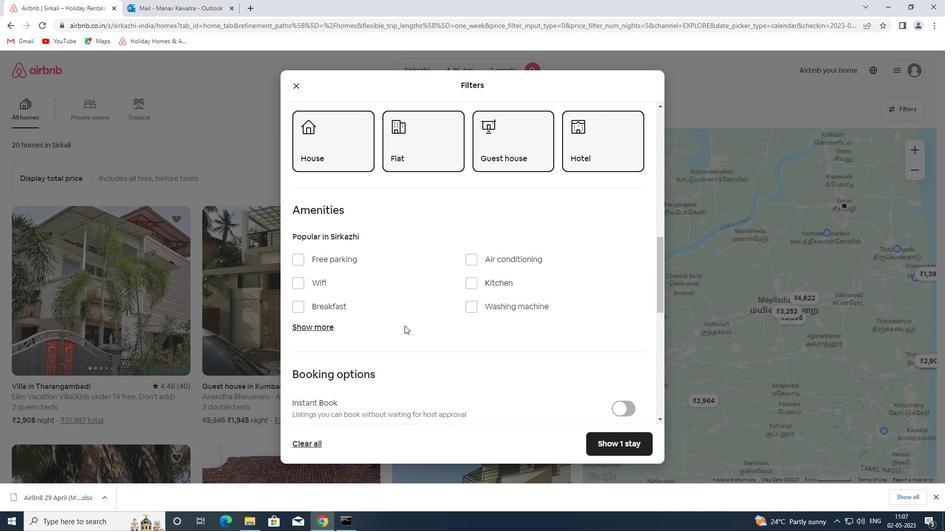 
Action: Mouse scrolled (534, 275) with delta (0, 0)
Screenshot: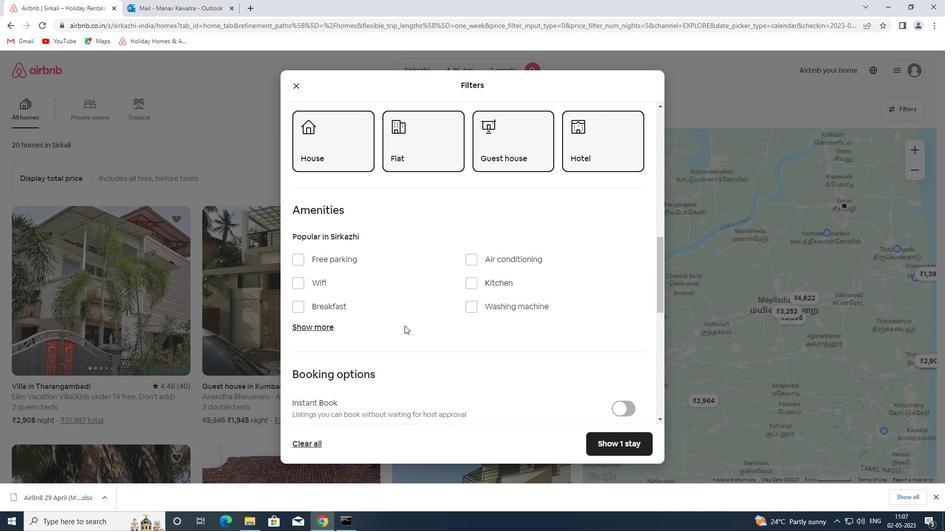 
Action: Mouse moved to (623, 247)
Screenshot: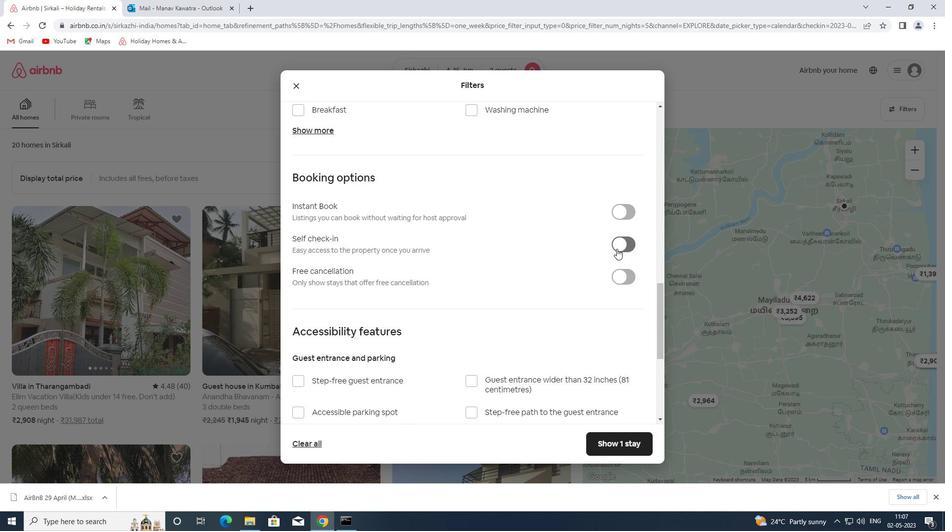 
Action: Mouse pressed left at (623, 247)
Screenshot: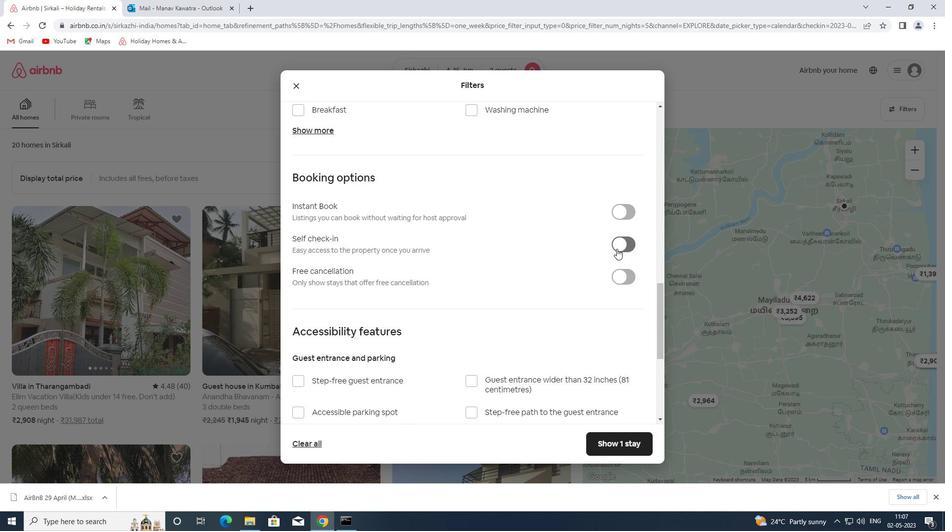 
Action: Mouse moved to (526, 257)
Screenshot: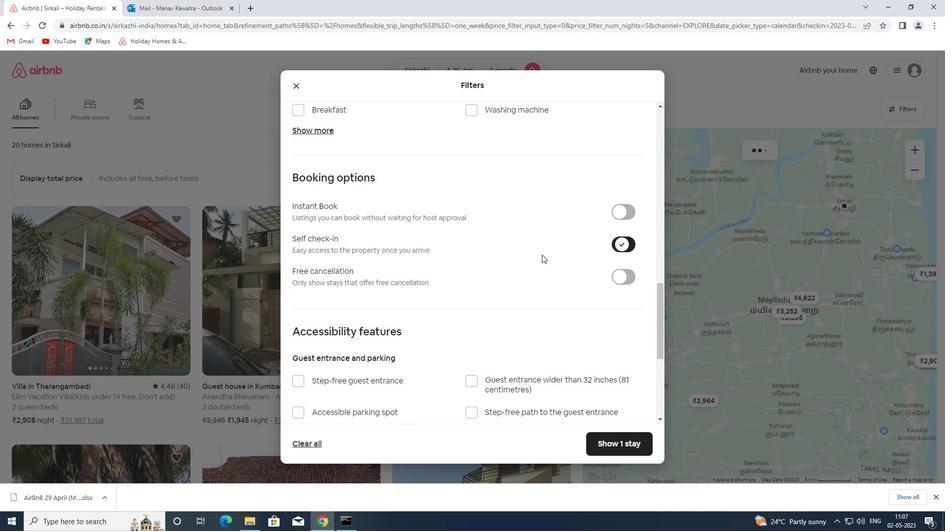 
Action: Mouse scrolled (526, 257) with delta (0, 0)
Screenshot: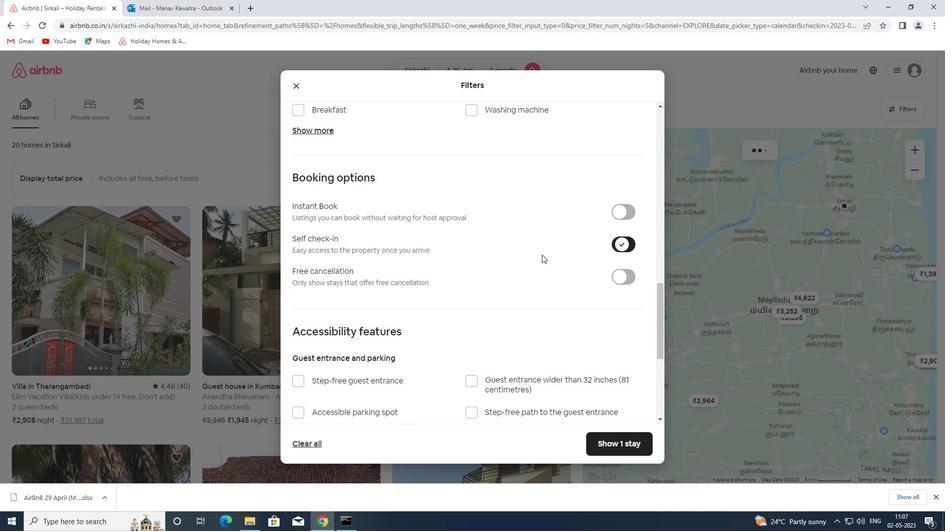 
Action: Mouse moved to (525, 258)
Screenshot: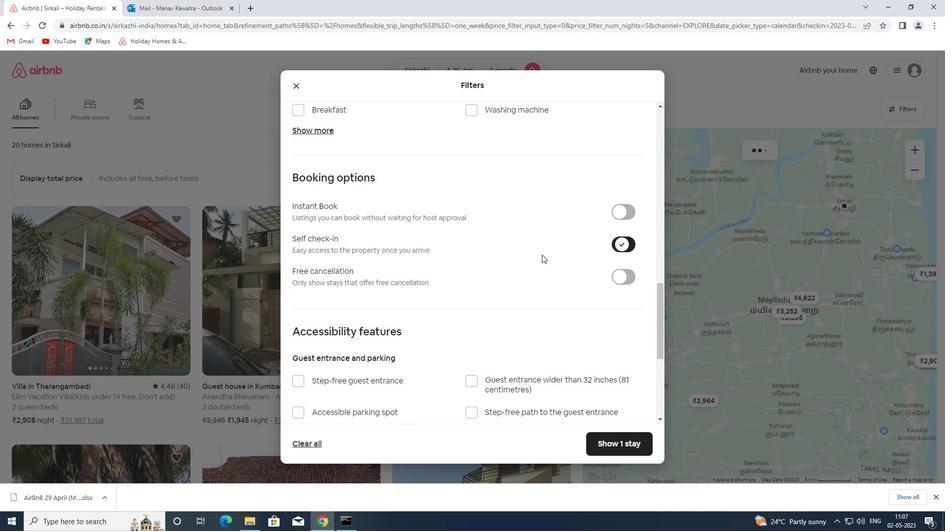 
Action: Mouse scrolled (525, 257) with delta (0, 0)
Screenshot: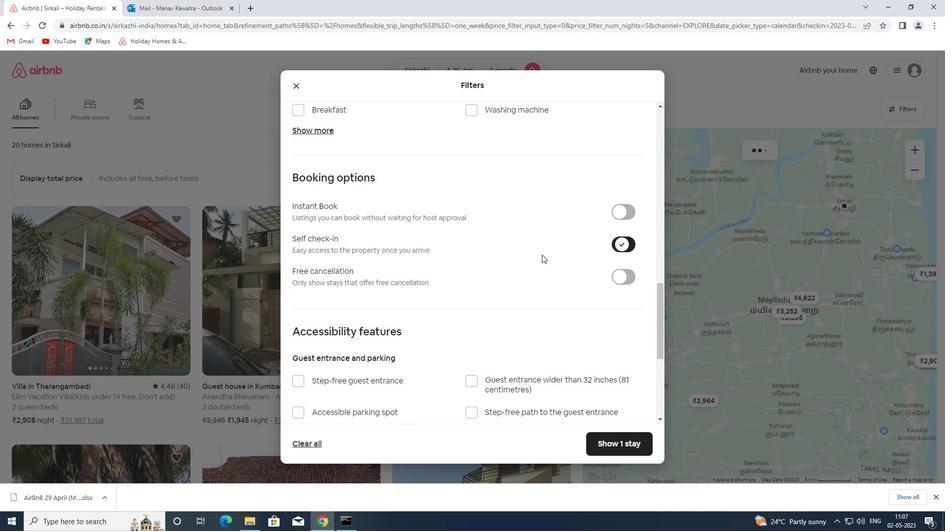 
Action: Mouse moved to (524, 258)
Screenshot: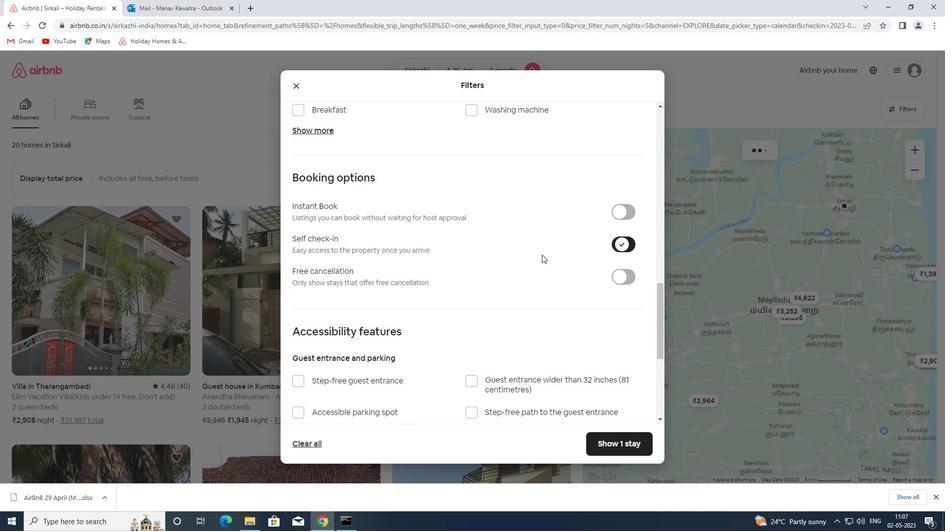 
Action: Mouse scrolled (524, 258) with delta (0, 0)
Screenshot: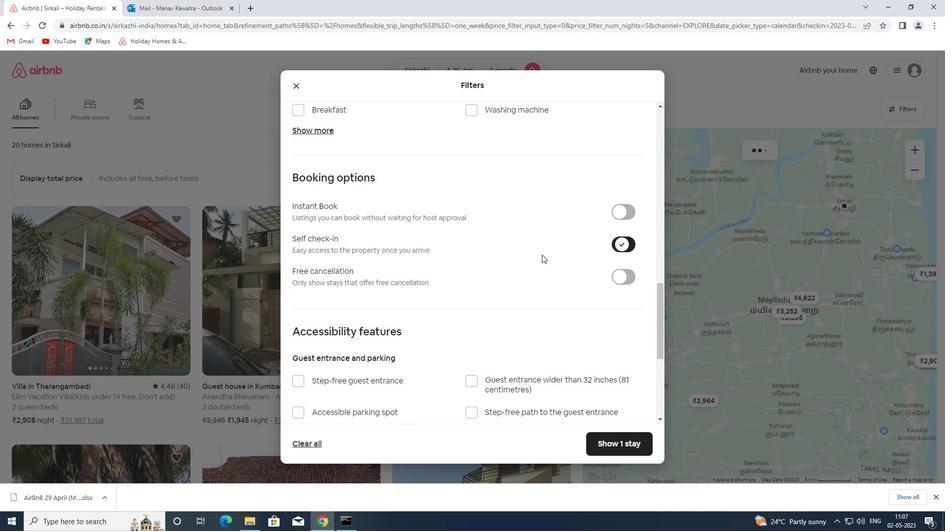 
Action: Mouse moved to (523, 258)
Screenshot: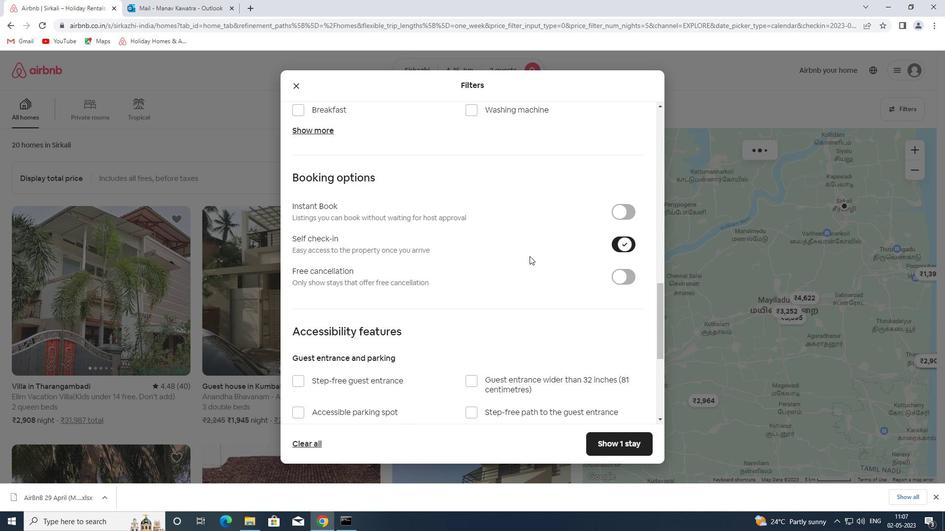
Action: Mouse scrolled (523, 258) with delta (0, 0)
Screenshot: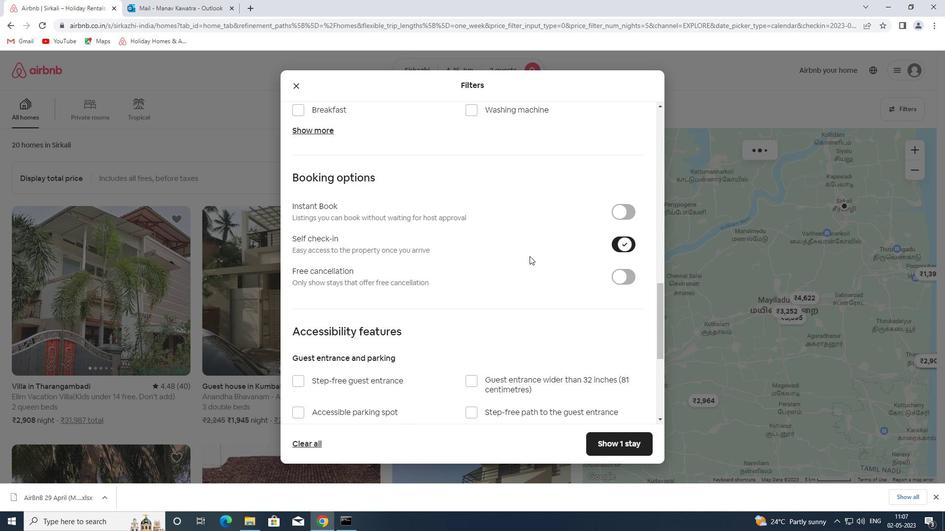 
Action: Mouse moved to (522, 258)
Screenshot: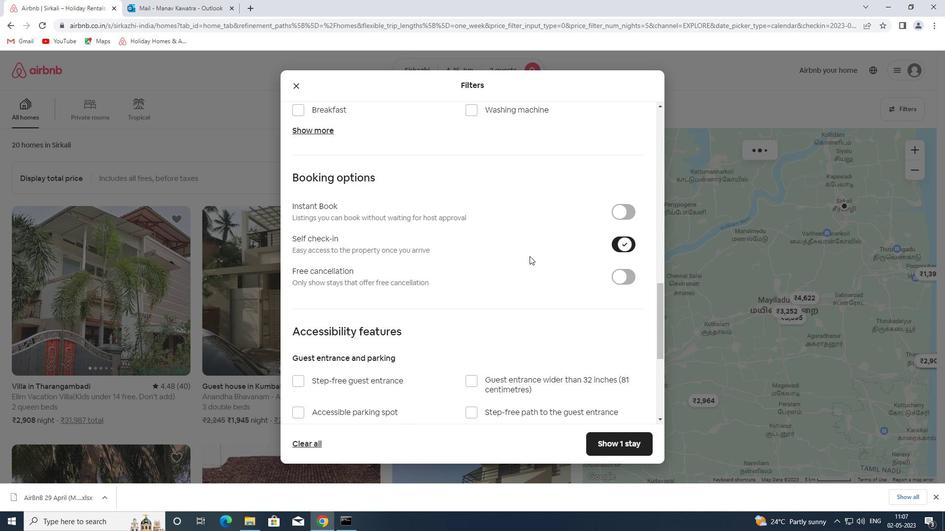 
Action: Mouse scrolled (522, 258) with delta (0, 0)
Screenshot: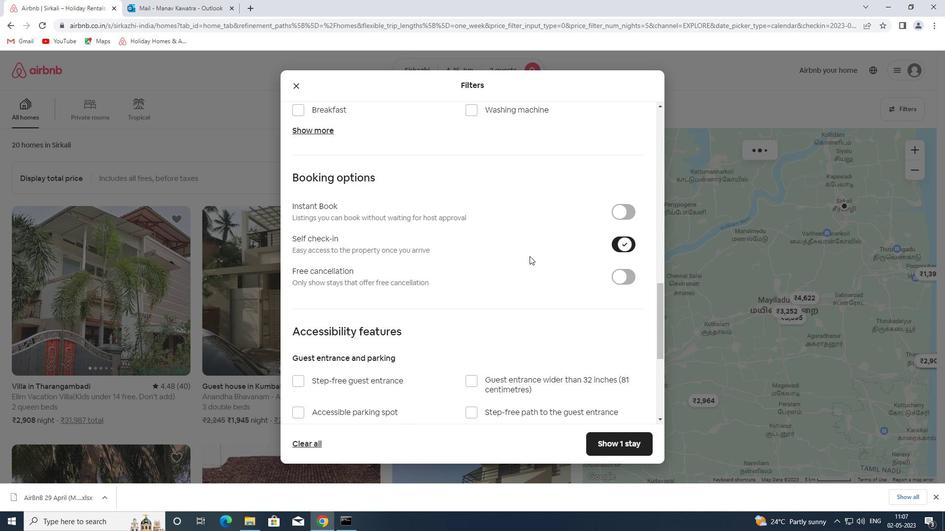
Action: Mouse moved to (522, 258)
Screenshot: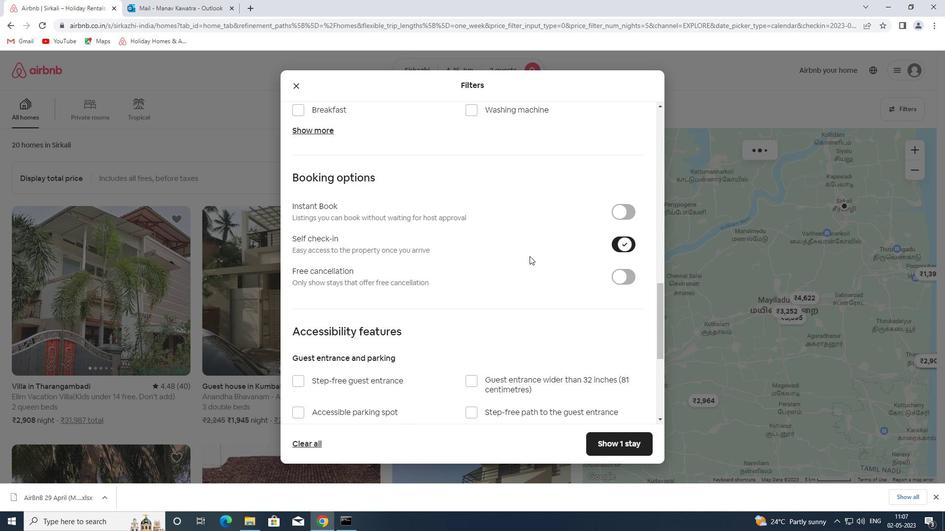 
Action: Mouse scrolled (522, 258) with delta (0, 0)
Screenshot: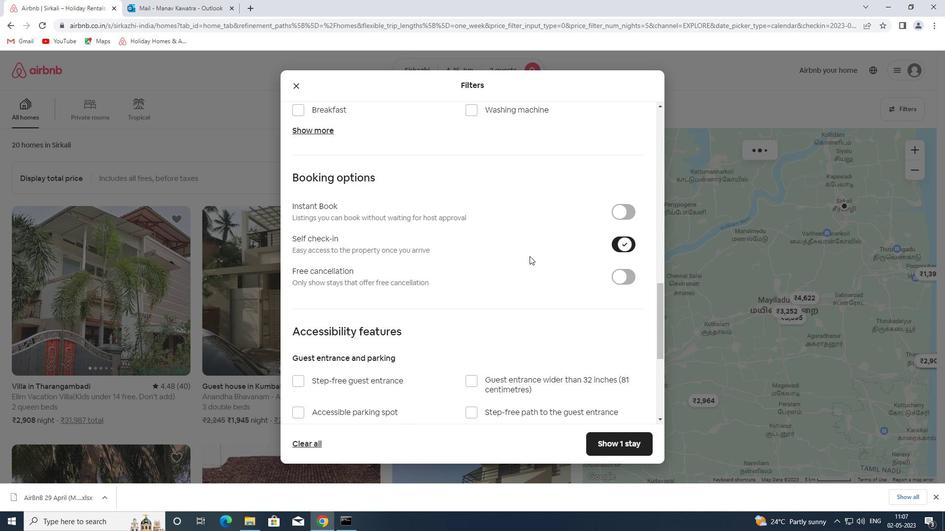 
Action: Mouse moved to (521, 258)
Screenshot: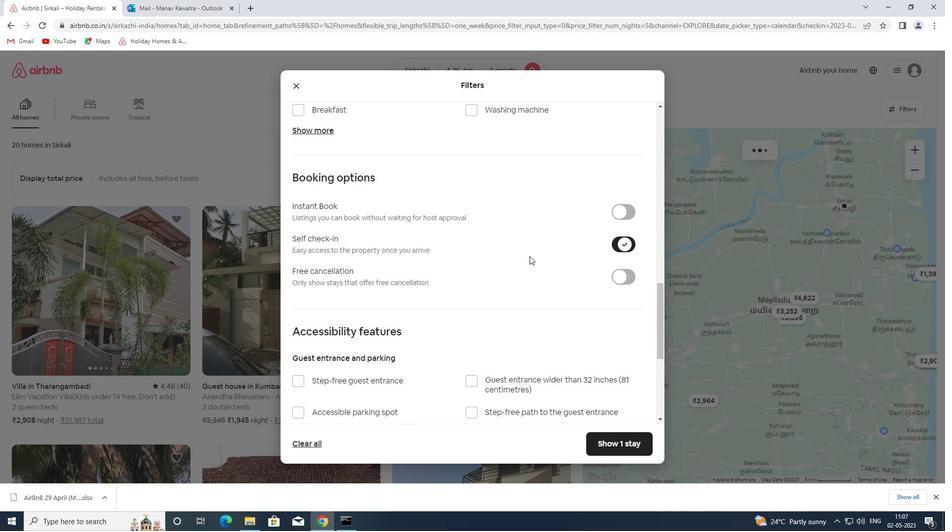 
Action: Mouse scrolled (521, 258) with delta (0, 0)
Screenshot: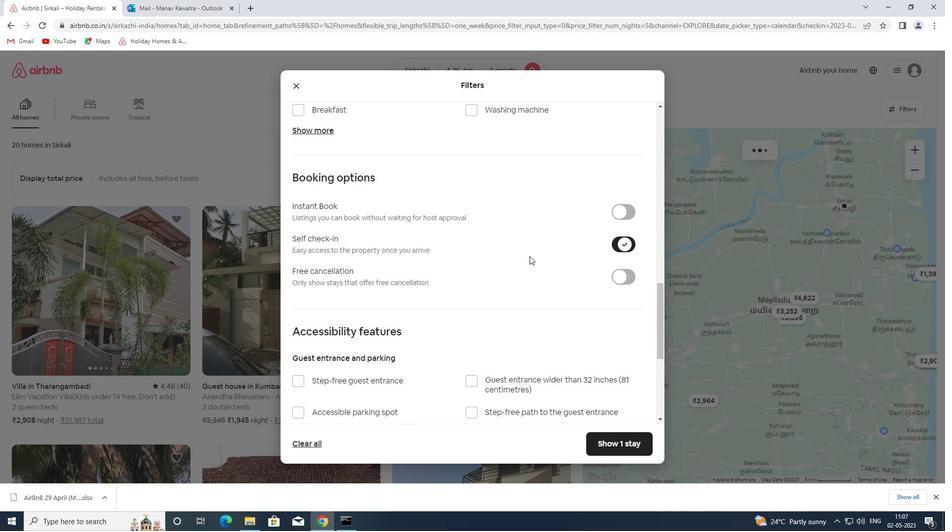 
Action: Mouse moved to (316, 367)
Screenshot: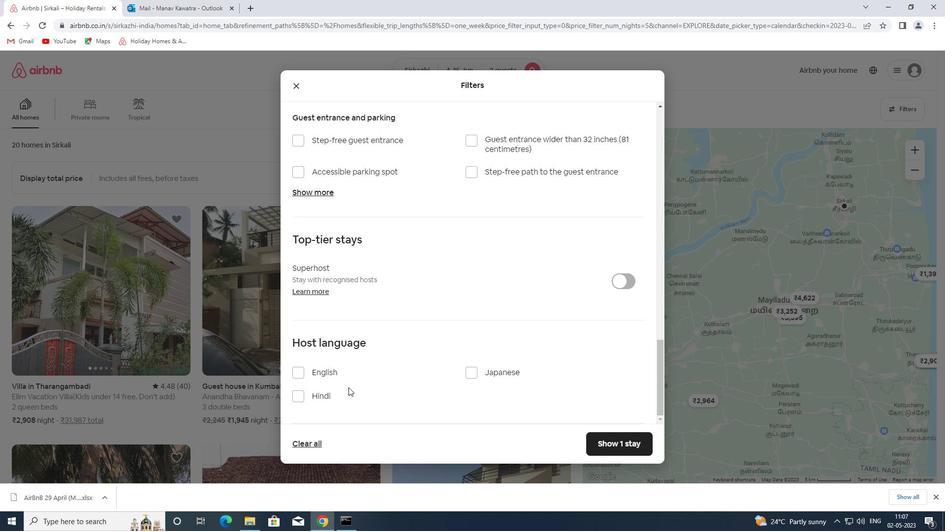 
Action: Mouse pressed left at (316, 367)
Screenshot: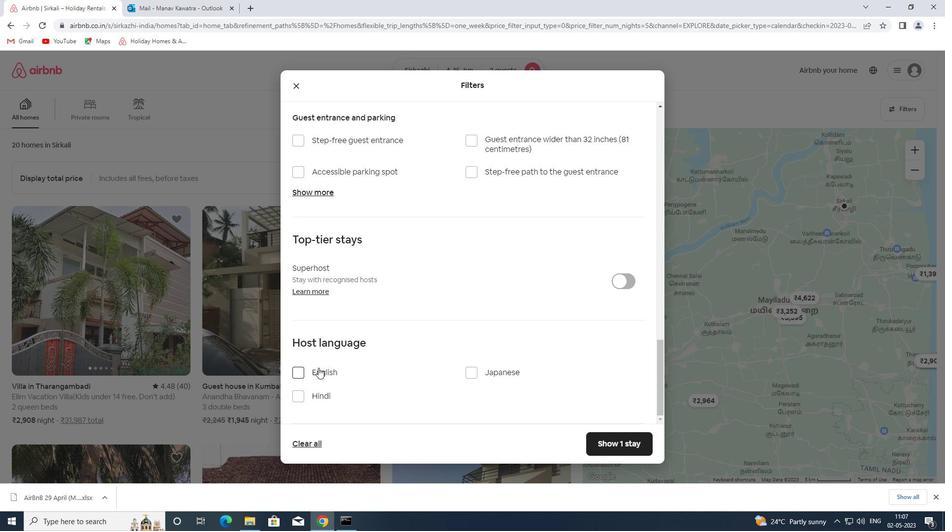 
Action: Mouse moved to (627, 447)
Screenshot: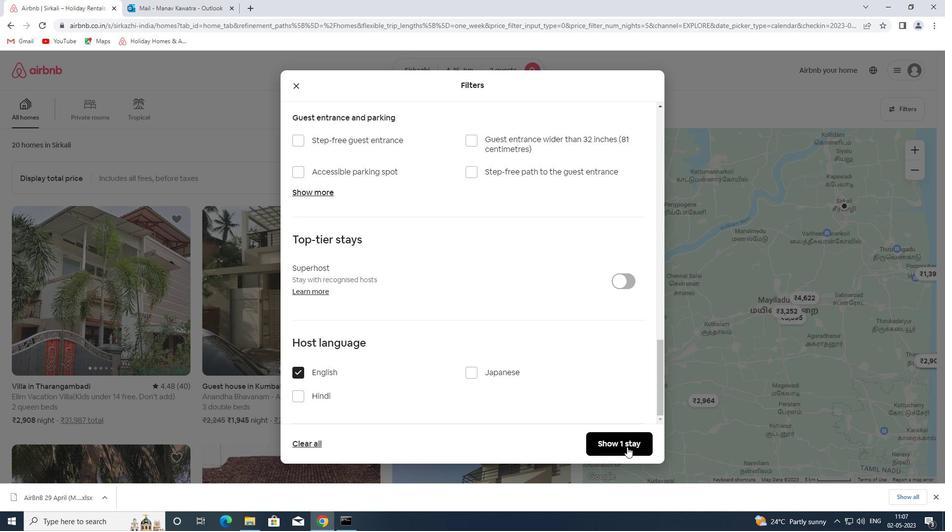 
Action: Mouse pressed left at (627, 447)
Screenshot: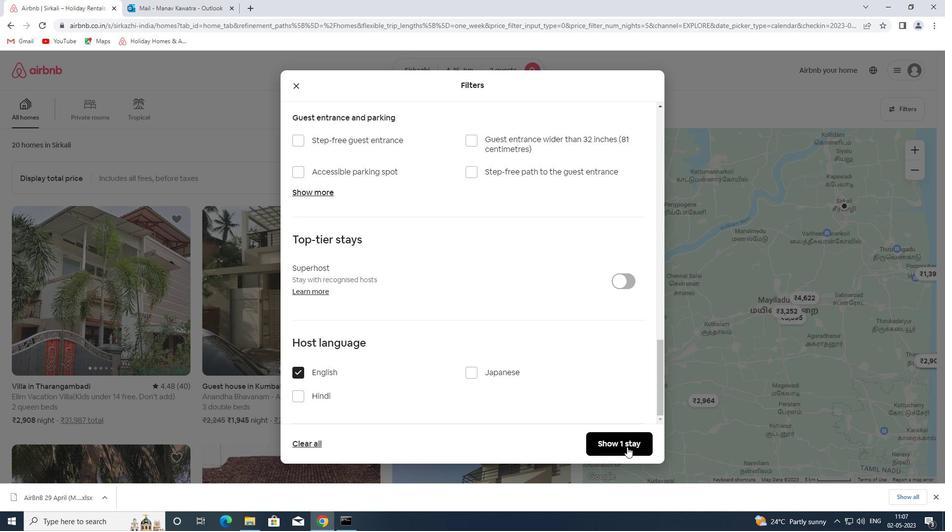 
Action: Mouse moved to (386, 301)
Screenshot: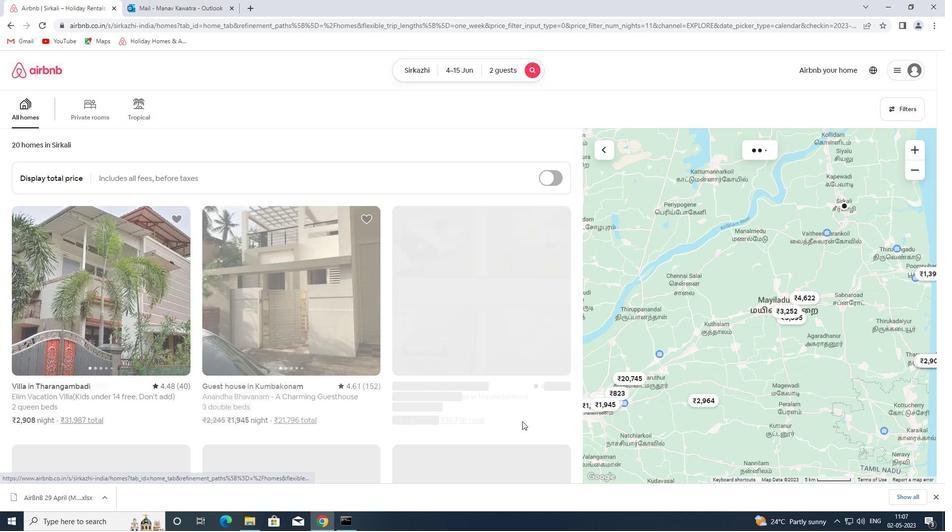 
